 Task: Compose an email with the signature Isabel Kelly with the subject Request for an invoice and the message Can you arrange a call with the IT team for resolving the technical issue? from softage.5@softage.net to softage.9@softage.net, select first 2 words, change the font color from current to green and background color to yellow Send the email. Finally, move the email from Sent Items to the label Gifts
Action: Mouse moved to (58, 46)
Screenshot: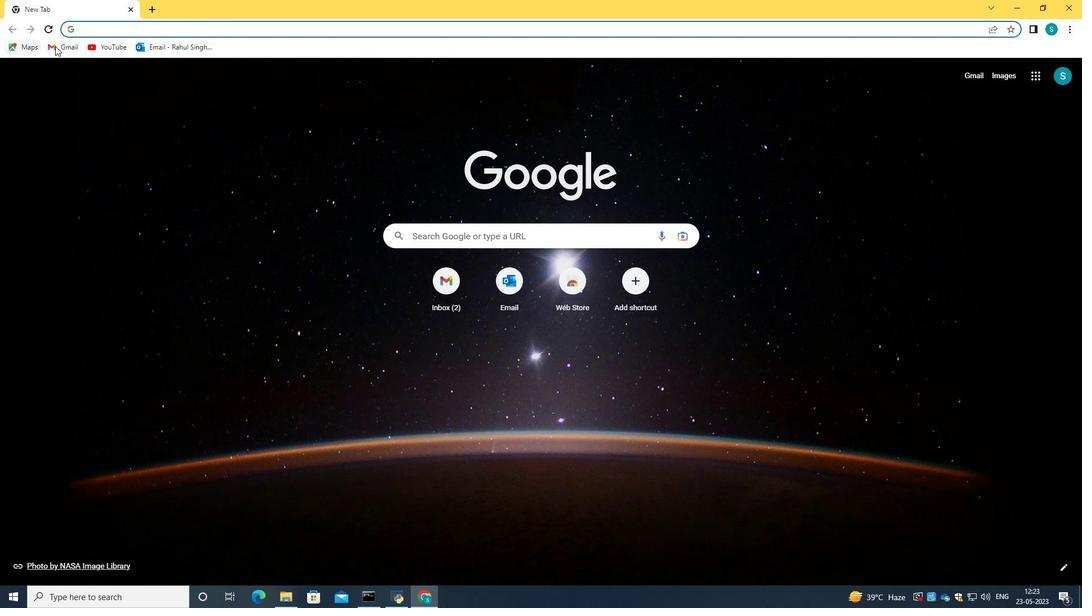 
Action: Mouse pressed left at (58, 46)
Screenshot: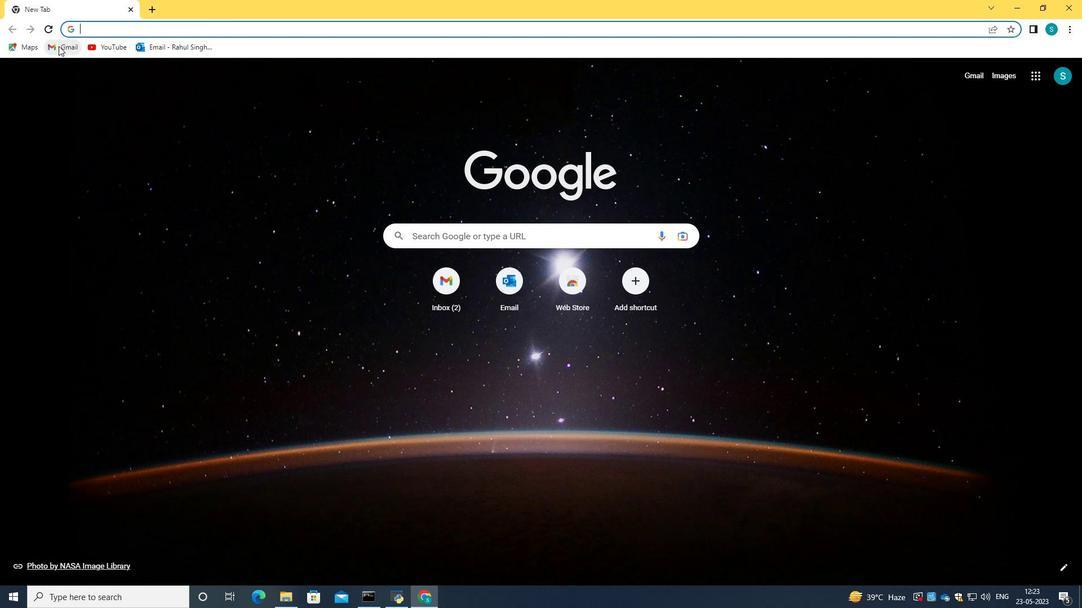 
Action: Mouse moved to (560, 187)
Screenshot: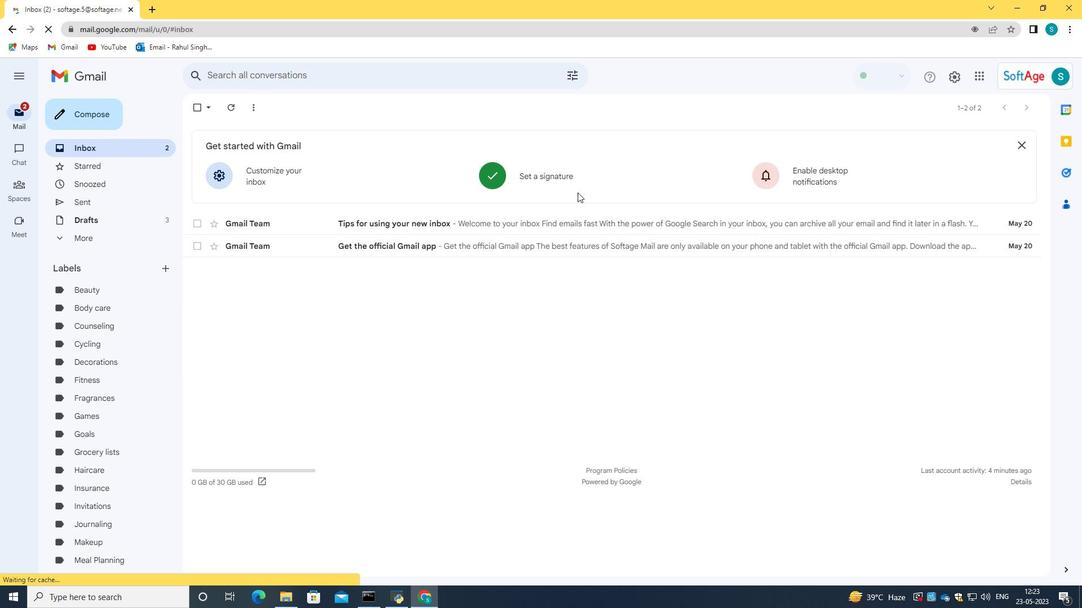 
Action: Mouse pressed left at (560, 187)
Screenshot: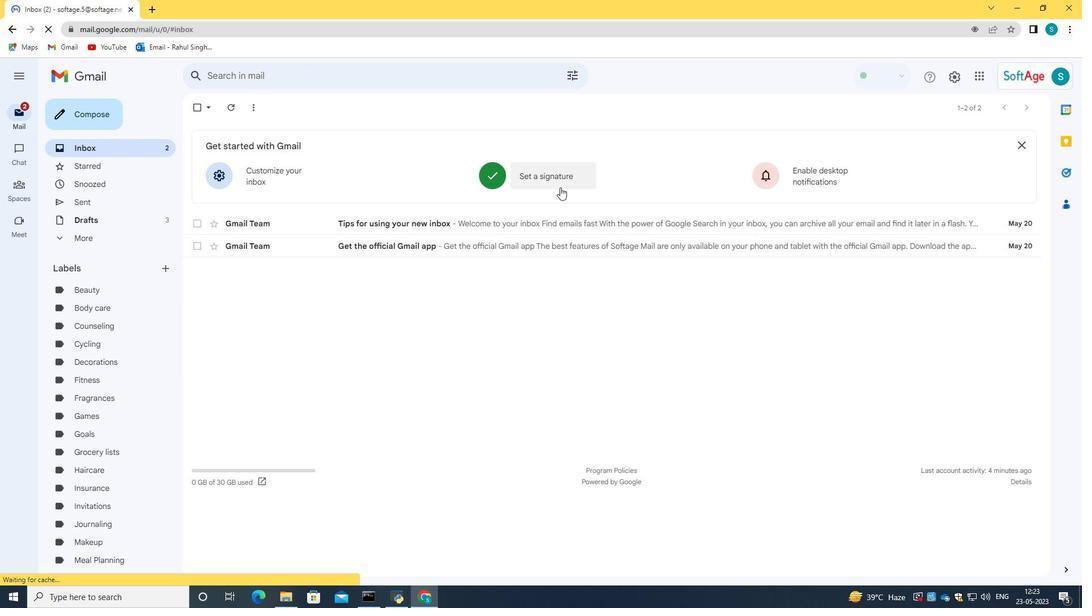 
Action: Mouse moved to (542, 310)
Screenshot: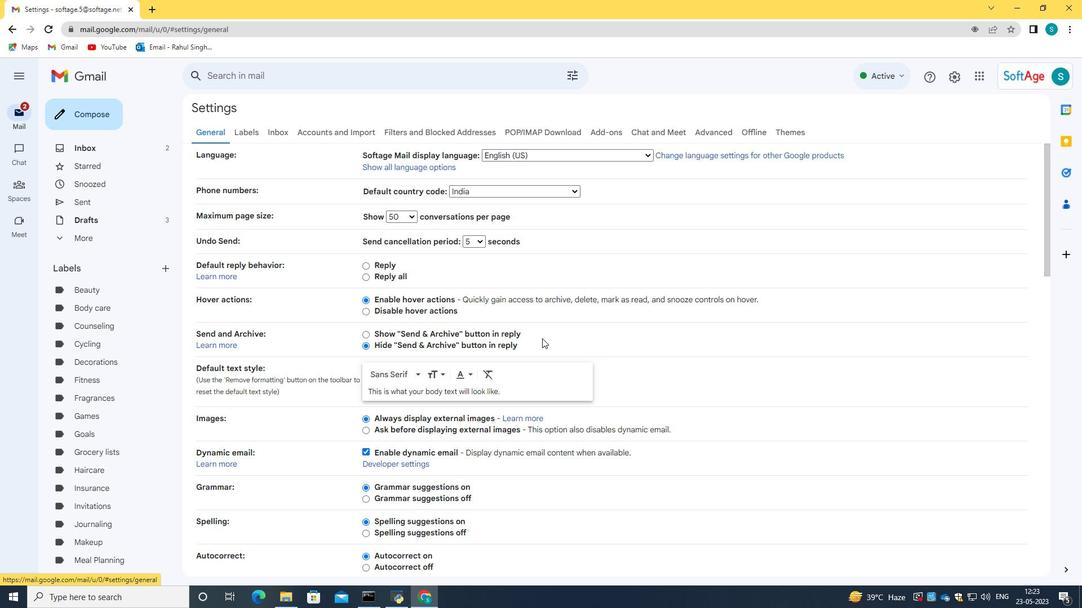 
Action: Mouse scrolled (542, 309) with delta (0, 0)
Screenshot: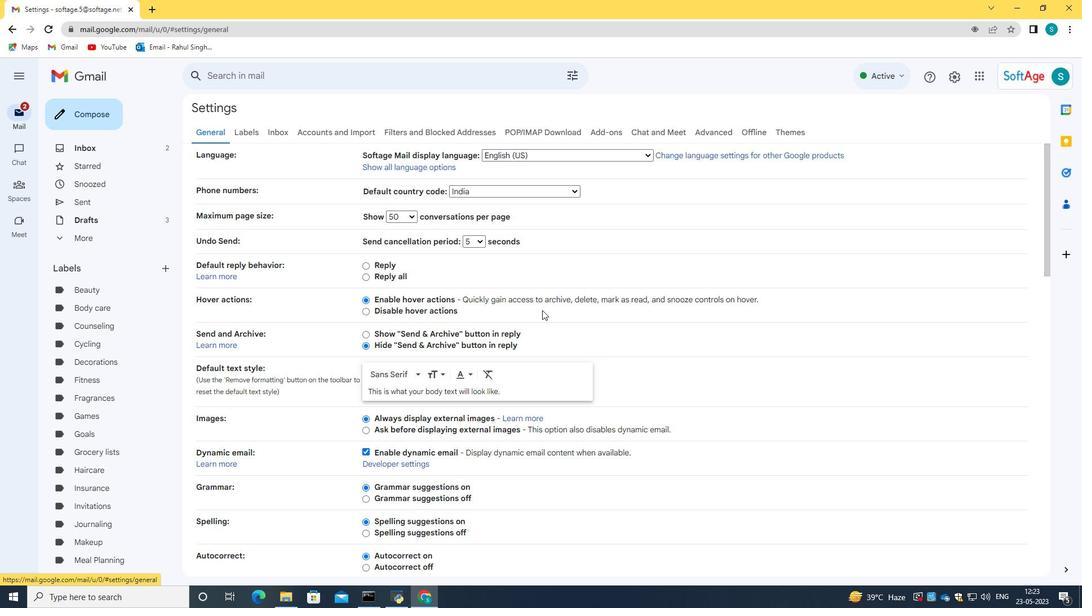 
Action: Mouse scrolled (542, 309) with delta (0, 0)
Screenshot: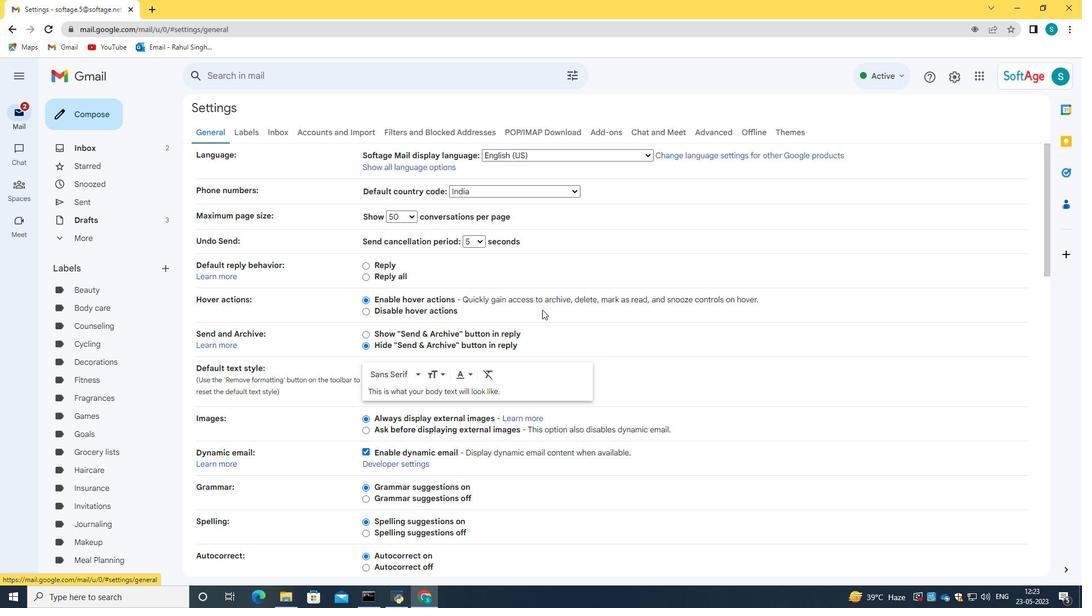
Action: Mouse scrolled (542, 309) with delta (0, 0)
Screenshot: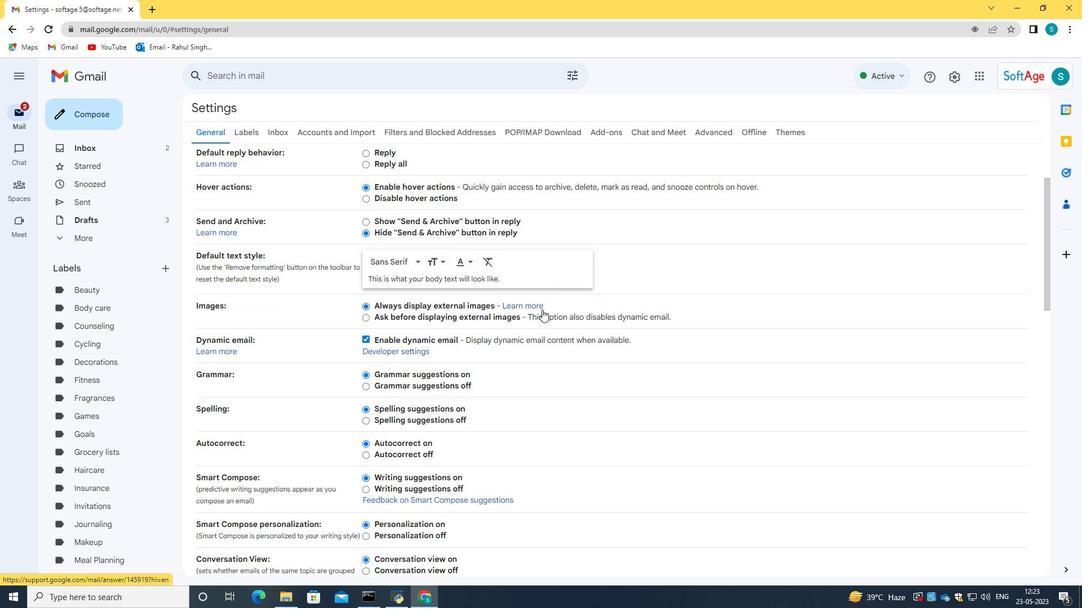 
Action: Mouse scrolled (542, 309) with delta (0, 0)
Screenshot: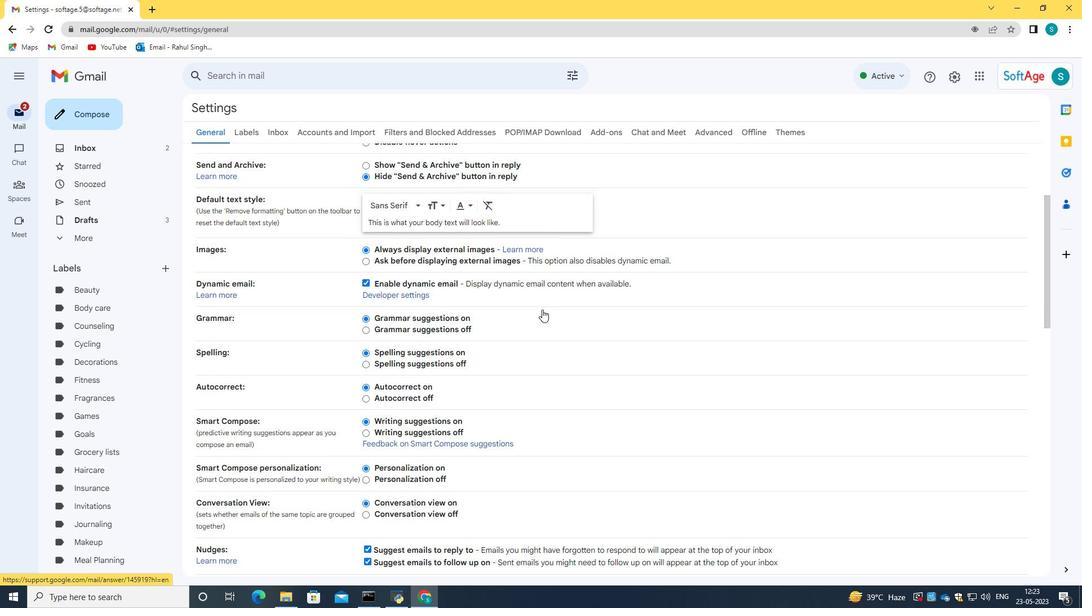 
Action: Mouse moved to (542, 309)
Screenshot: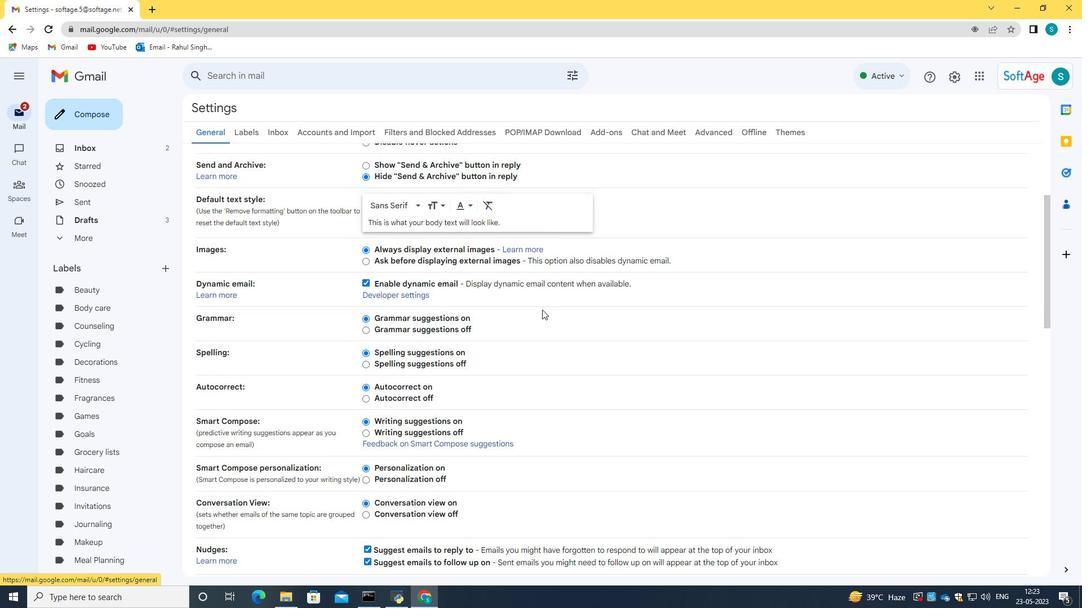 
Action: Mouse scrolled (542, 308) with delta (0, 0)
Screenshot: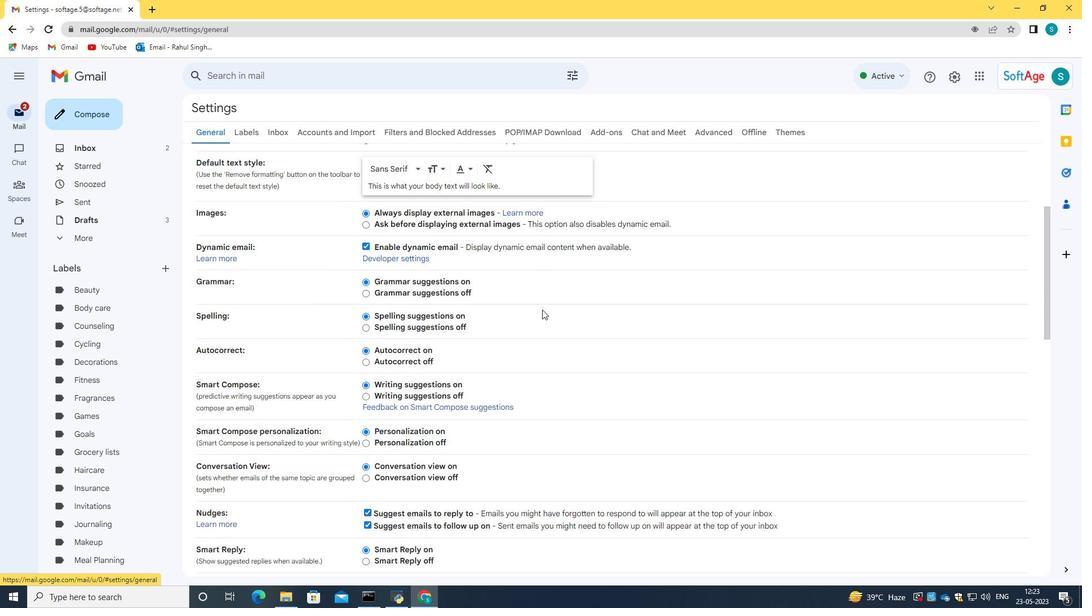 
Action: Mouse scrolled (542, 308) with delta (0, 0)
Screenshot: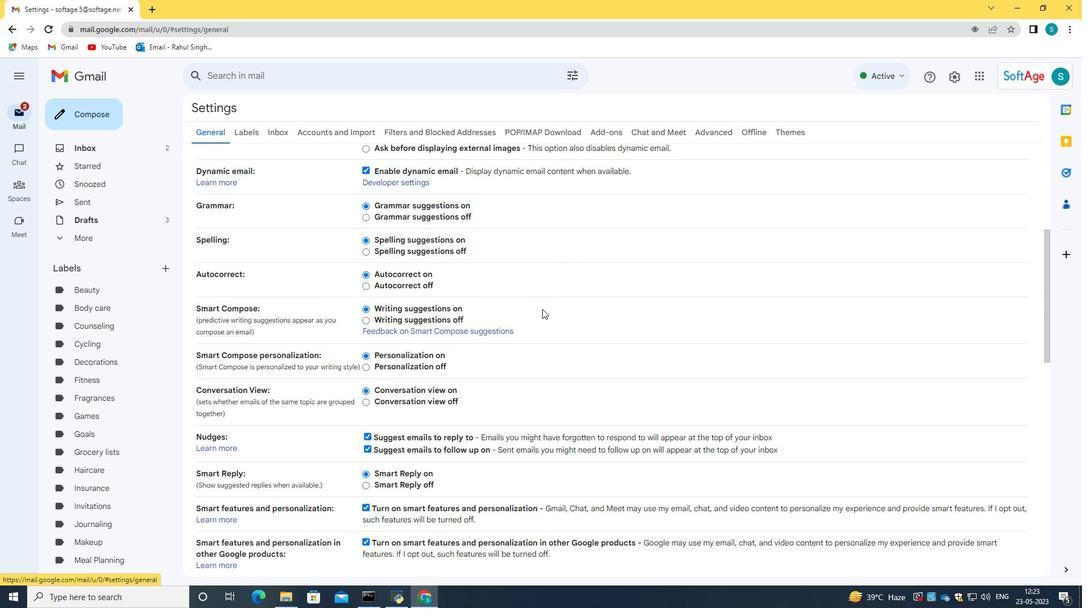 
Action: Mouse scrolled (542, 308) with delta (0, 0)
Screenshot: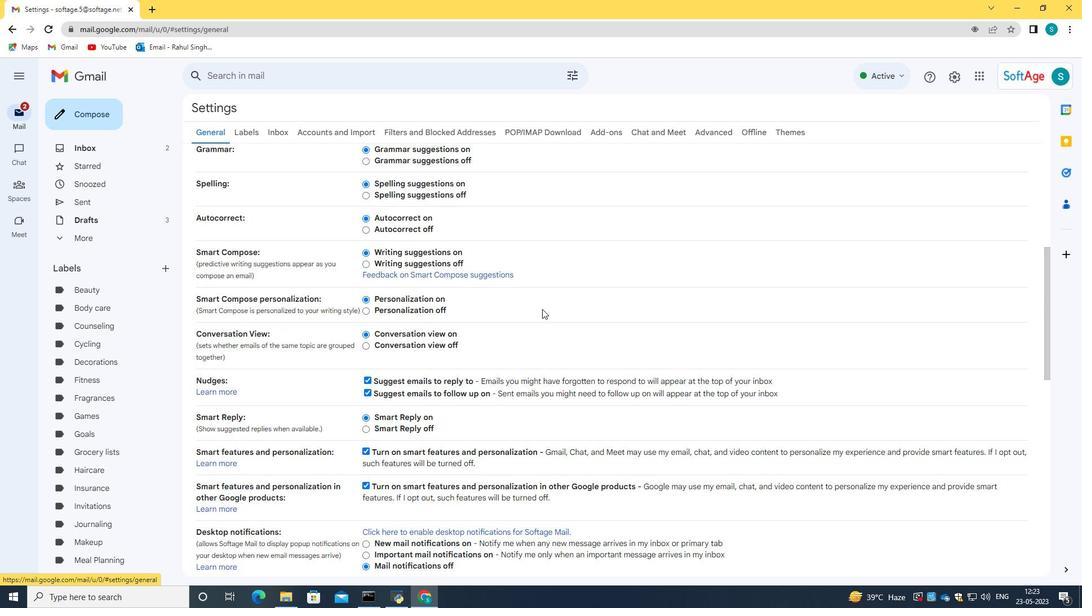 
Action: Mouse scrolled (542, 308) with delta (0, 0)
Screenshot: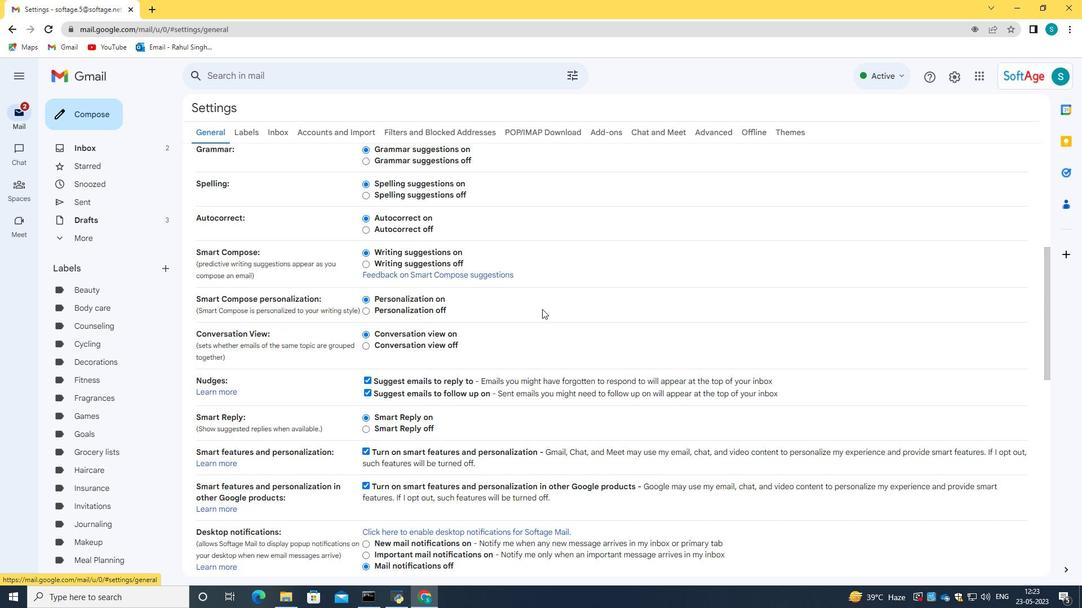 
Action: Mouse scrolled (542, 308) with delta (0, 0)
Screenshot: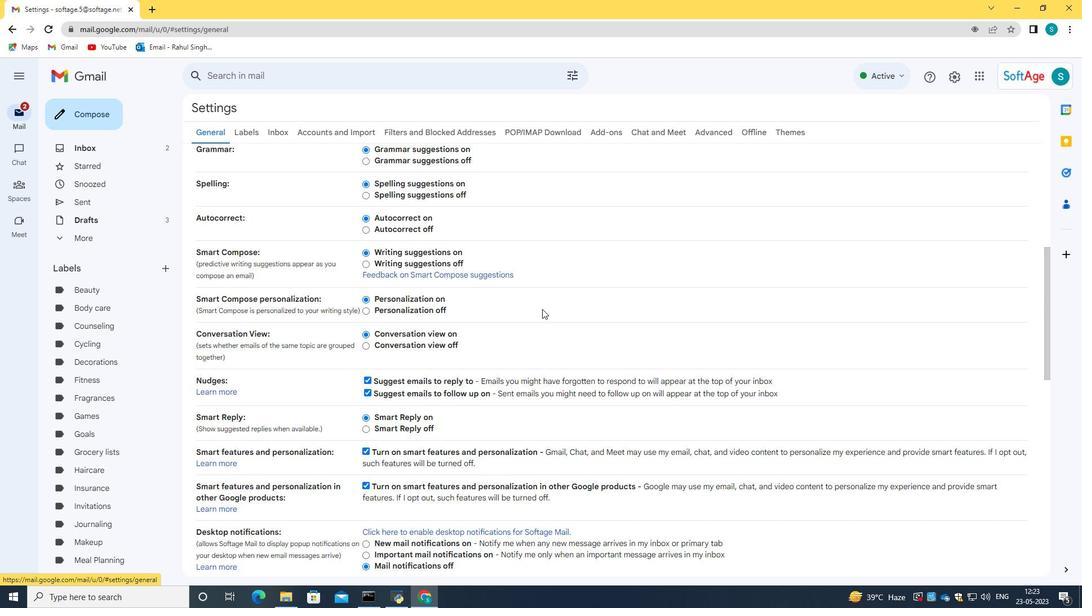 
Action: Mouse scrolled (542, 308) with delta (0, 0)
Screenshot: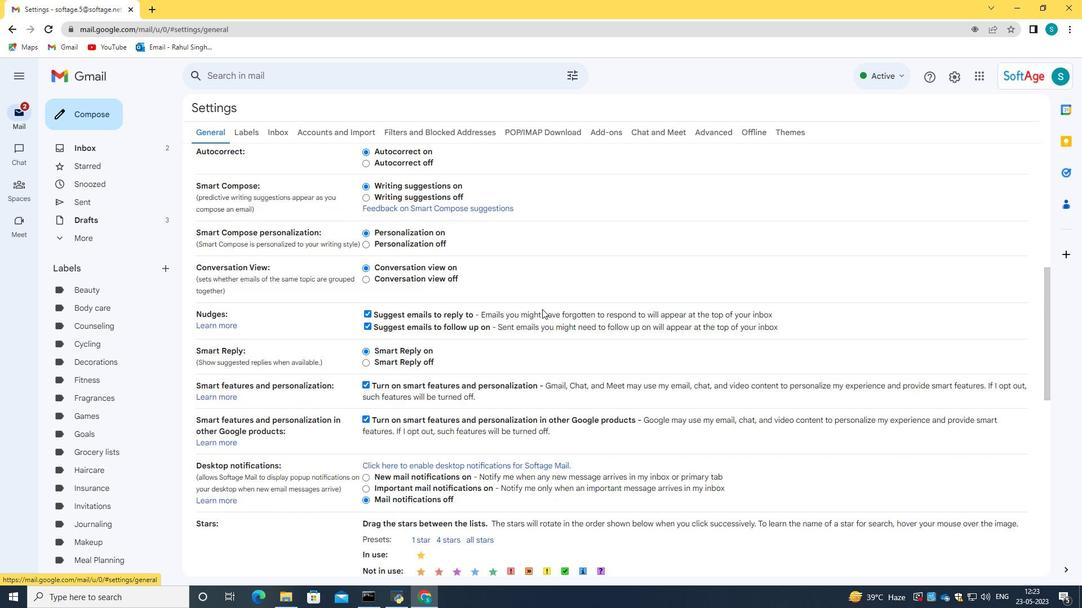 
Action: Mouse scrolled (542, 308) with delta (0, 0)
Screenshot: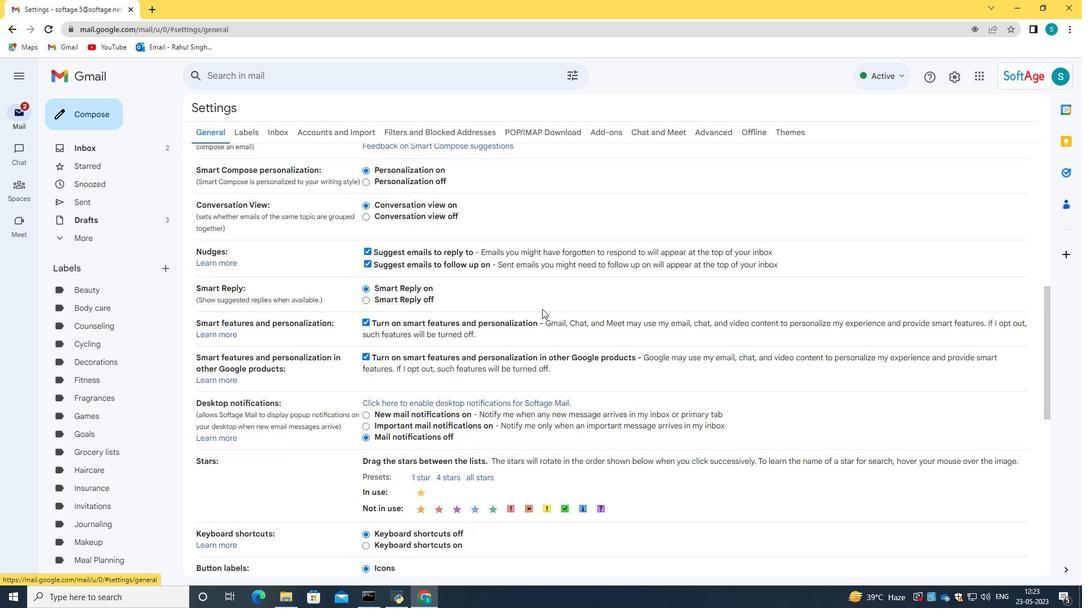 
Action: Mouse scrolled (542, 308) with delta (0, 0)
Screenshot: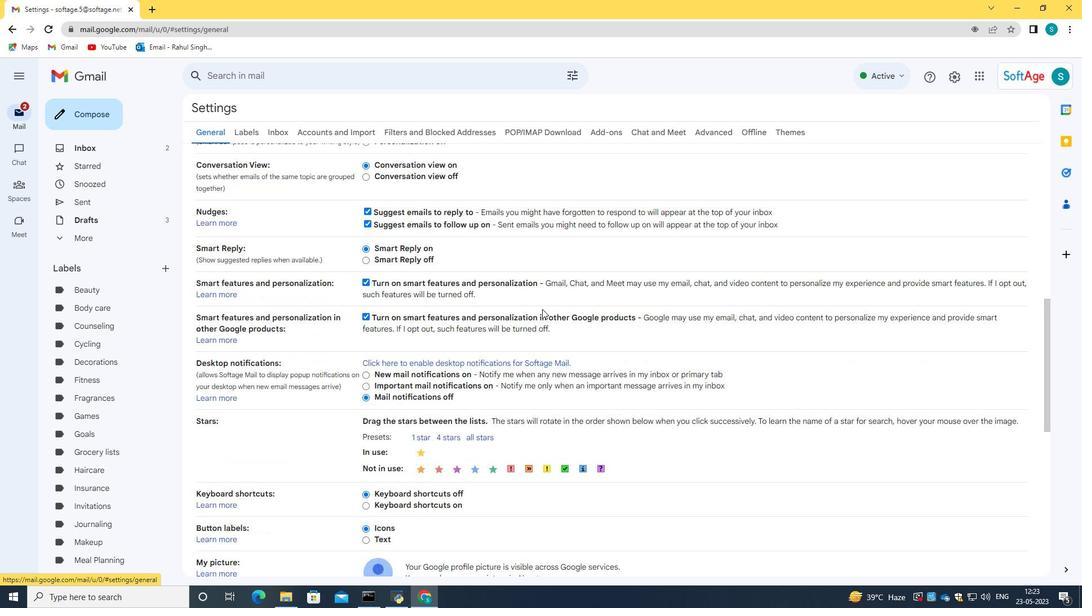 
Action: Mouse scrolled (542, 308) with delta (0, 0)
Screenshot: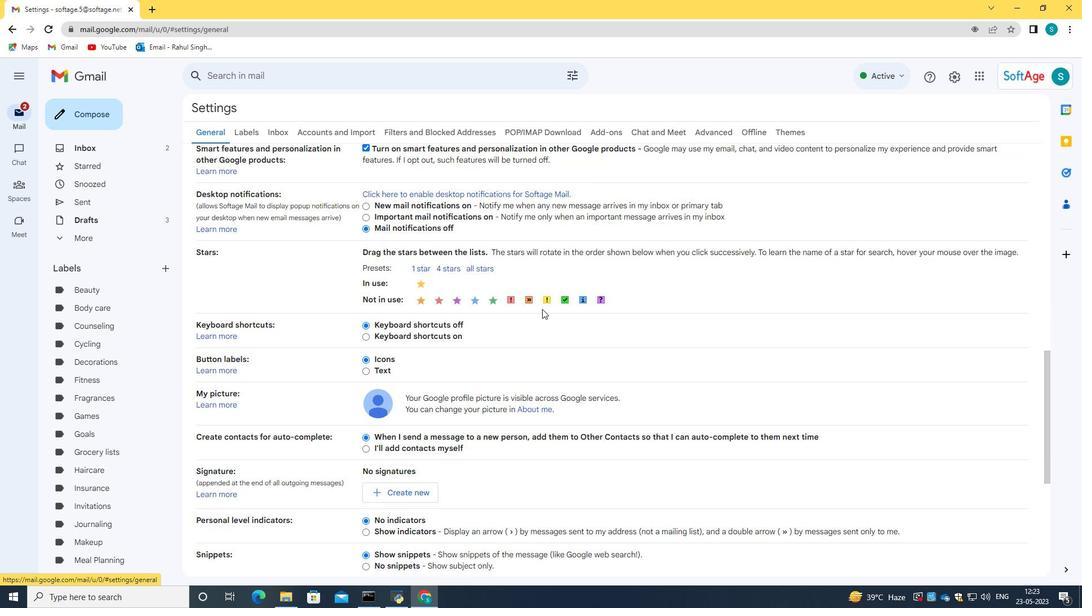 
Action: Mouse scrolled (542, 308) with delta (0, 0)
Screenshot: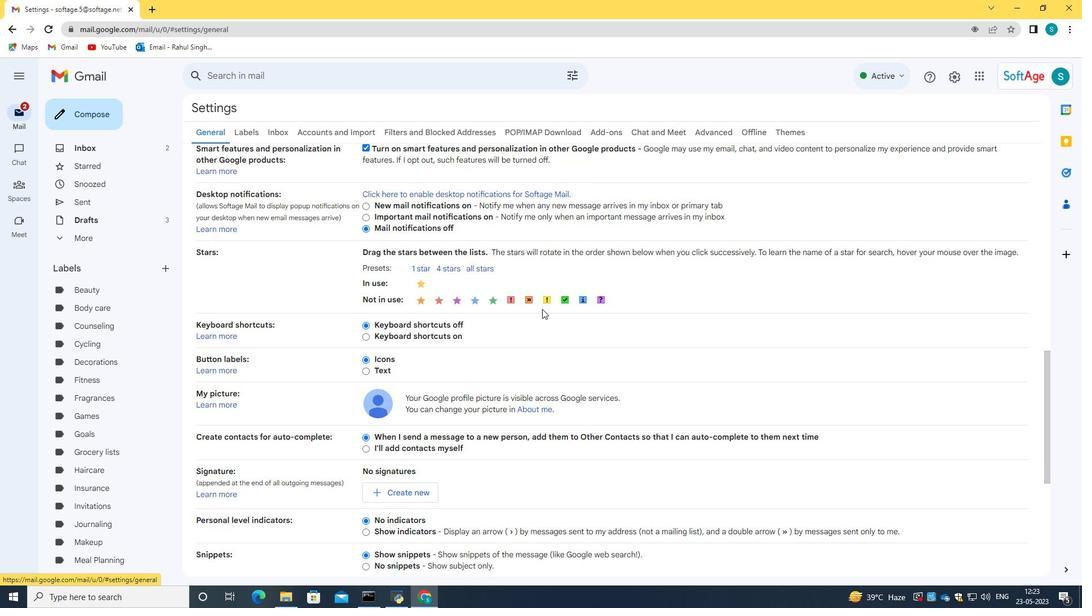 
Action: Mouse moved to (411, 372)
Screenshot: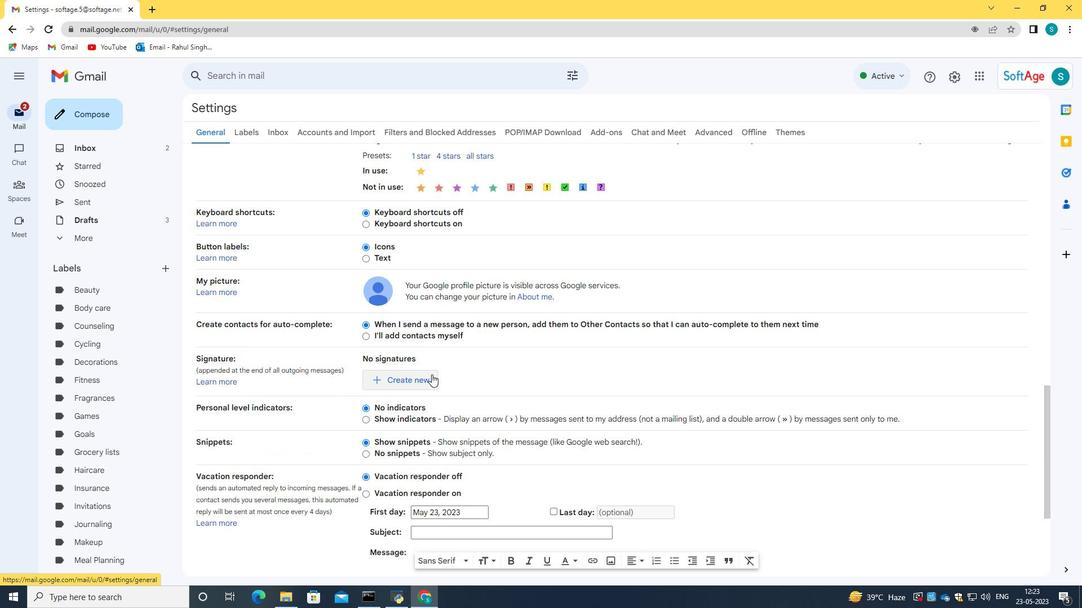 
Action: Mouse pressed left at (411, 372)
Screenshot: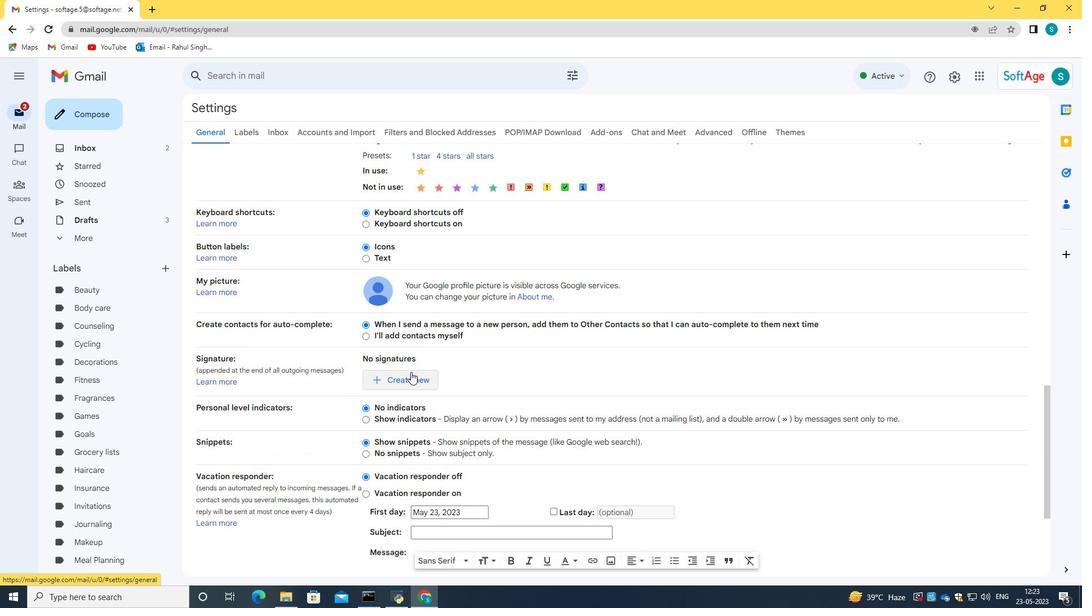 
Action: Mouse moved to (490, 319)
Screenshot: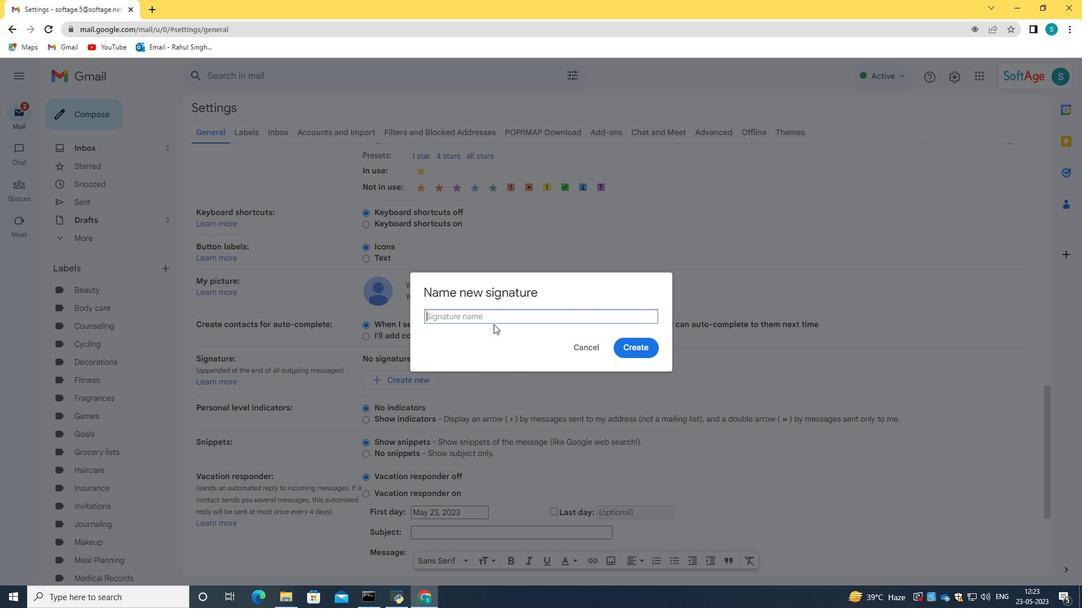 
Action: Key pressed <Key.caps_lock>I<Key.caps_lock>sabal<Key.space><Key.caps_lock>K<Key.caps_lock><Key.backspace><Key.backspace><Key.backspace><Key.backspace>el<Key.space><Key.caps_lock>K<Key.caps_lock>elly
Screenshot: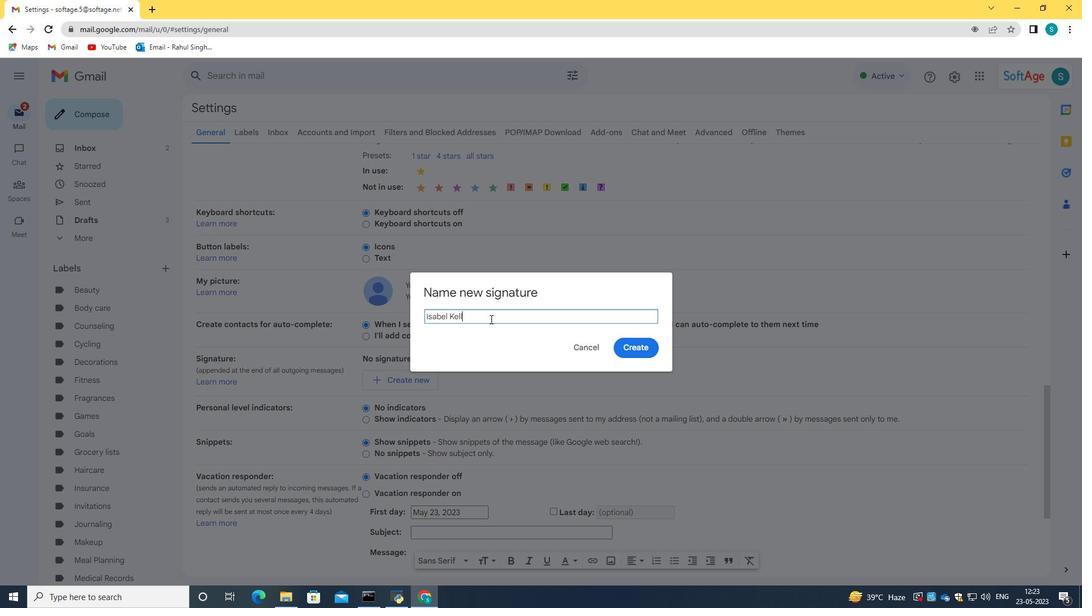 
Action: Mouse moved to (632, 343)
Screenshot: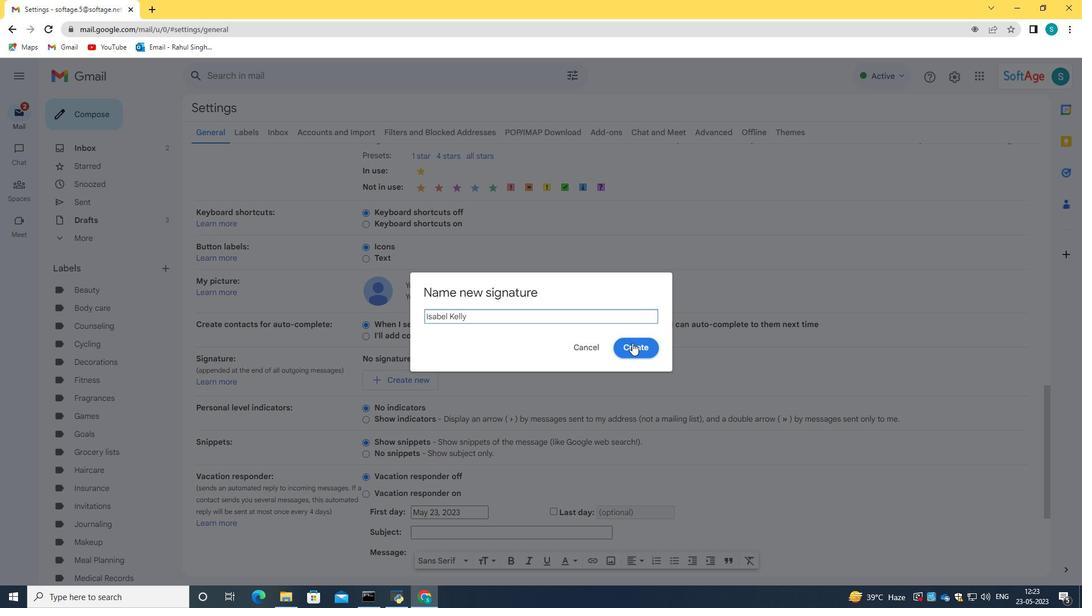 
Action: Mouse pressed left at (632, 343)
Screenshot: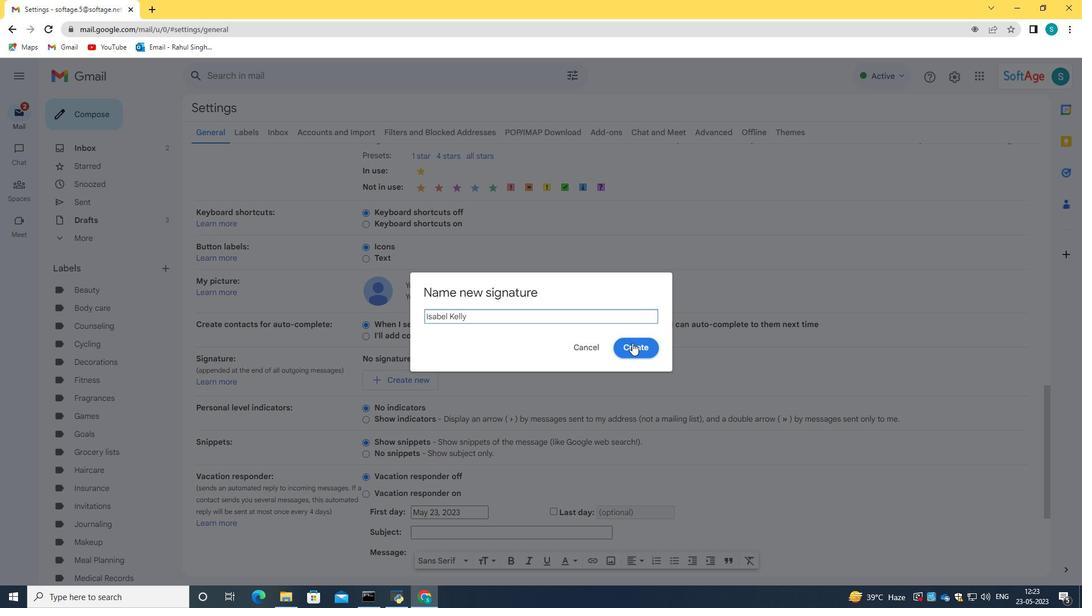 
Action: Mouse moved to (562, 257)
Screenshot: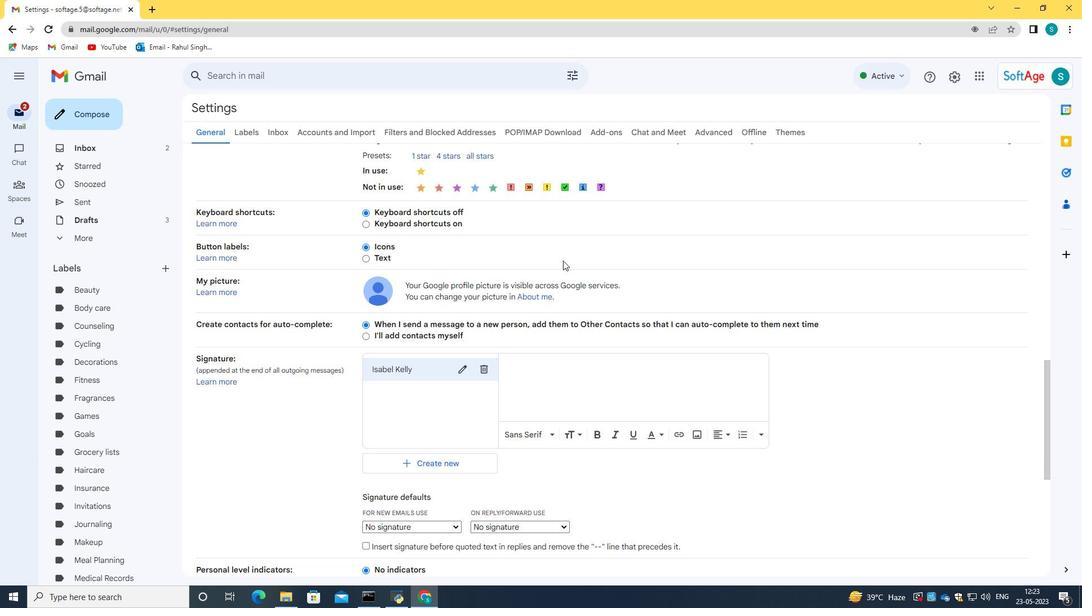 
Action: Mouse scrolled (562, 256) with delta (0, 0)
Screenshot: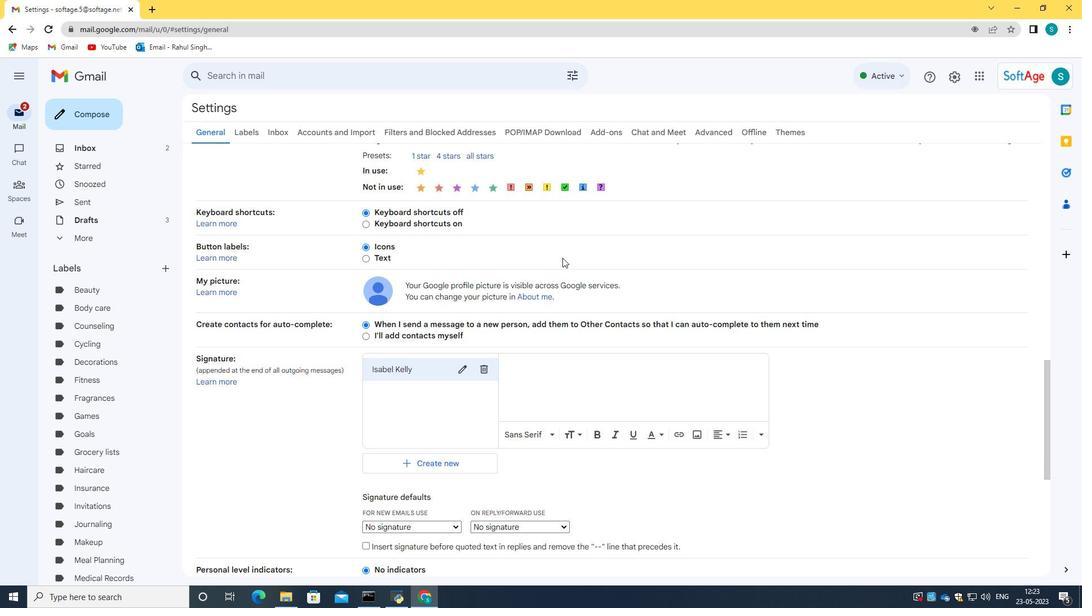 
Action: Mouse scrolled (562, 256) with delta (0, 0)
Screenshot: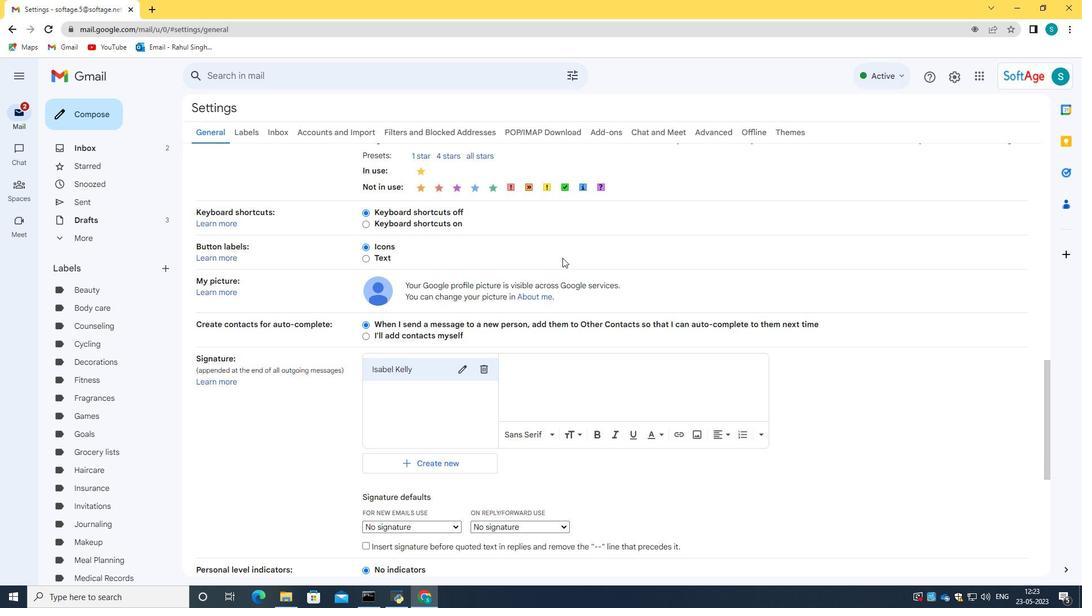 
Action: Mouse scrolled (562, 256) with delta (0, 0)
Screenshot: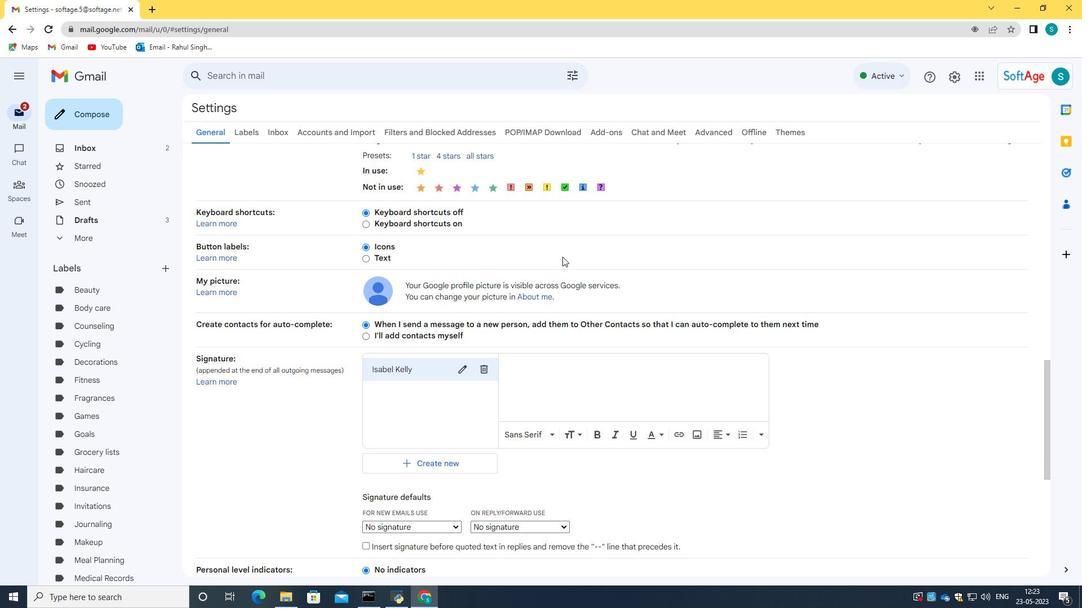 
Action: Mouse moved to (538, 230)
Screenshot: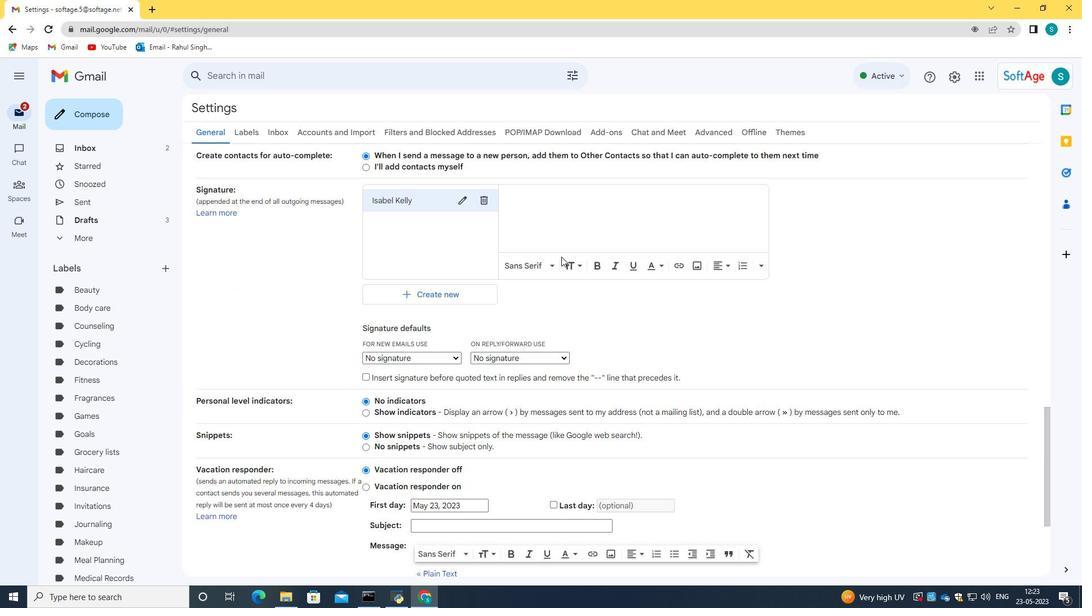 
Action: Mouse pressed left at (538, 230)
Screenshot: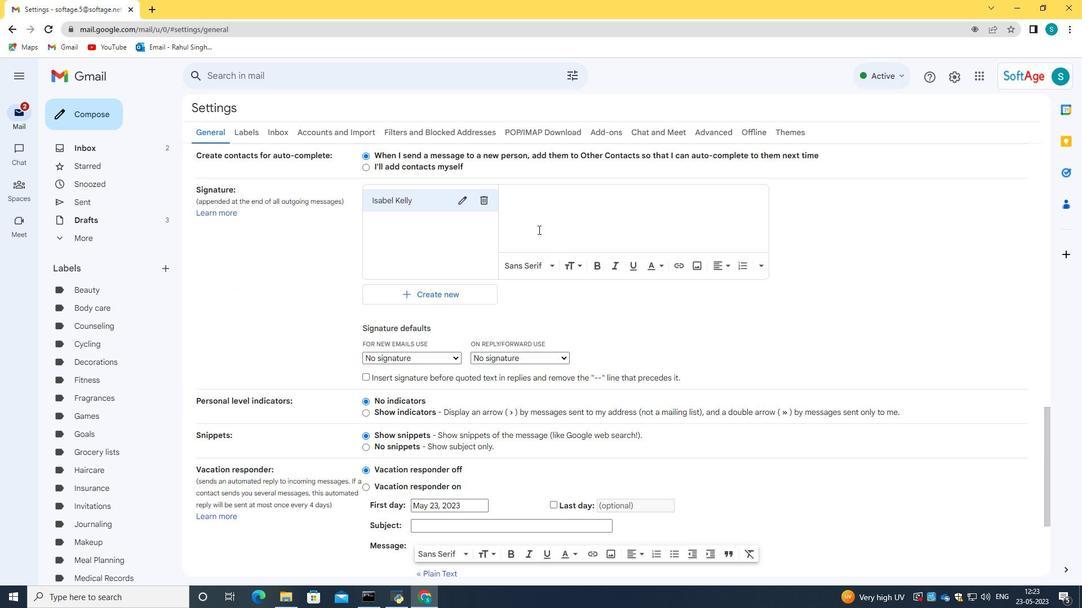
Action: Key pressed <Key.caps_lock>I<Key.caps_lock>sabel<Key.space><Key.caps_lock>K<Key.caps_lock>elly
Screenshot: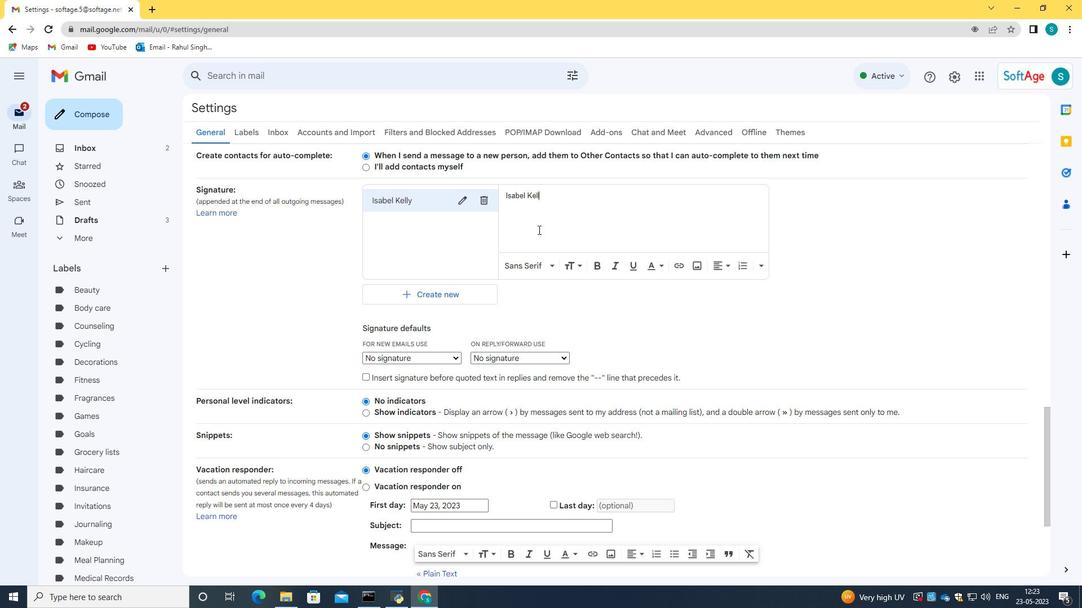
Action: Mouse moved to (610, 244)
Screenshot: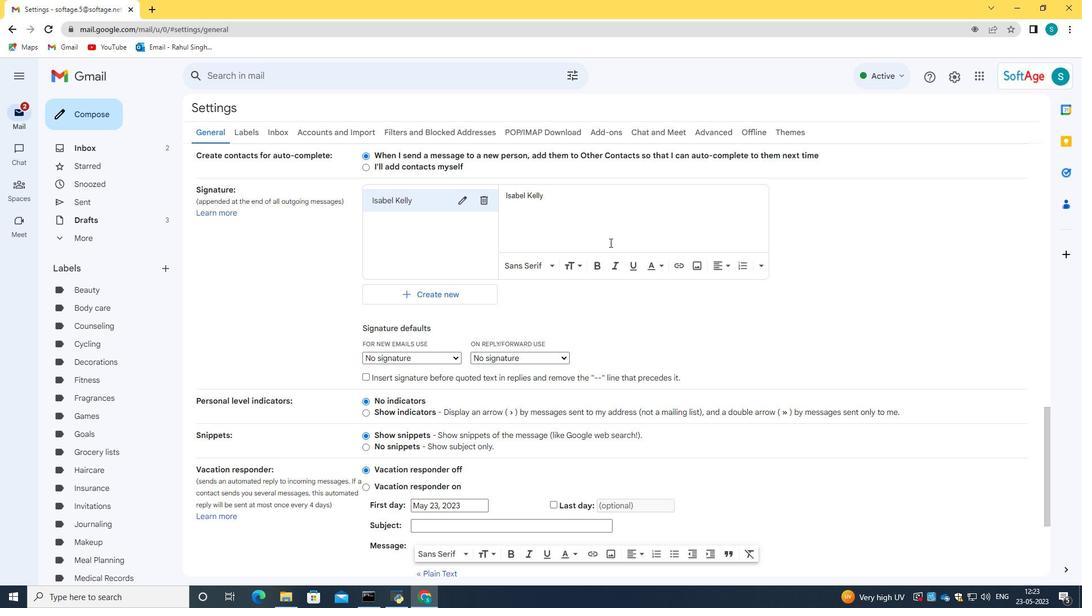 
Action: Mouse scrolled (610, 243) with delta (0, 0)
Screenshot: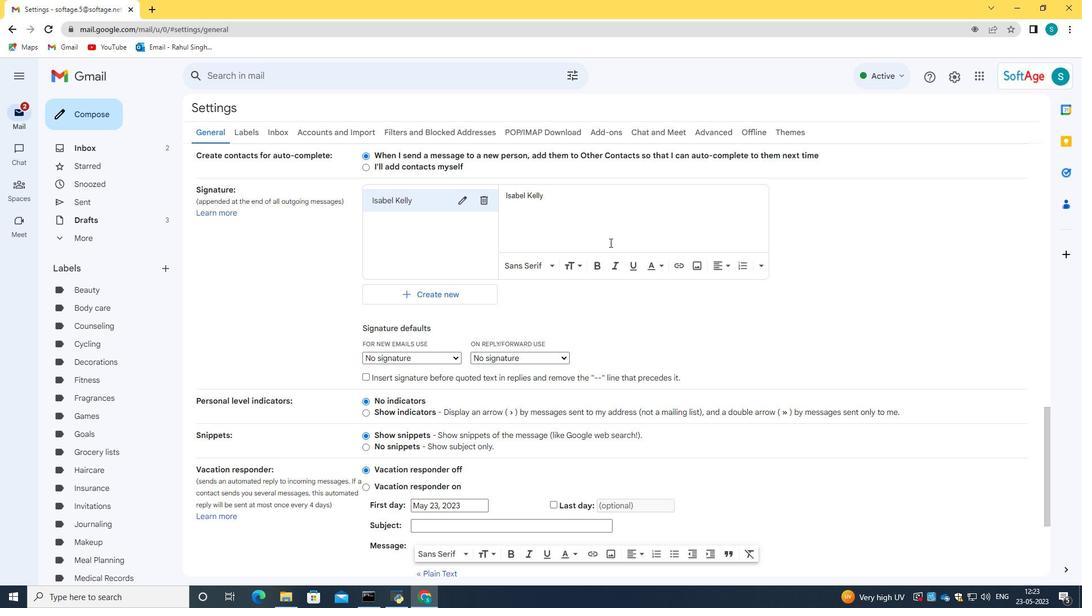 
Action: Mouse scrolled (610, 243) with delta (0, 0)
Screenshot: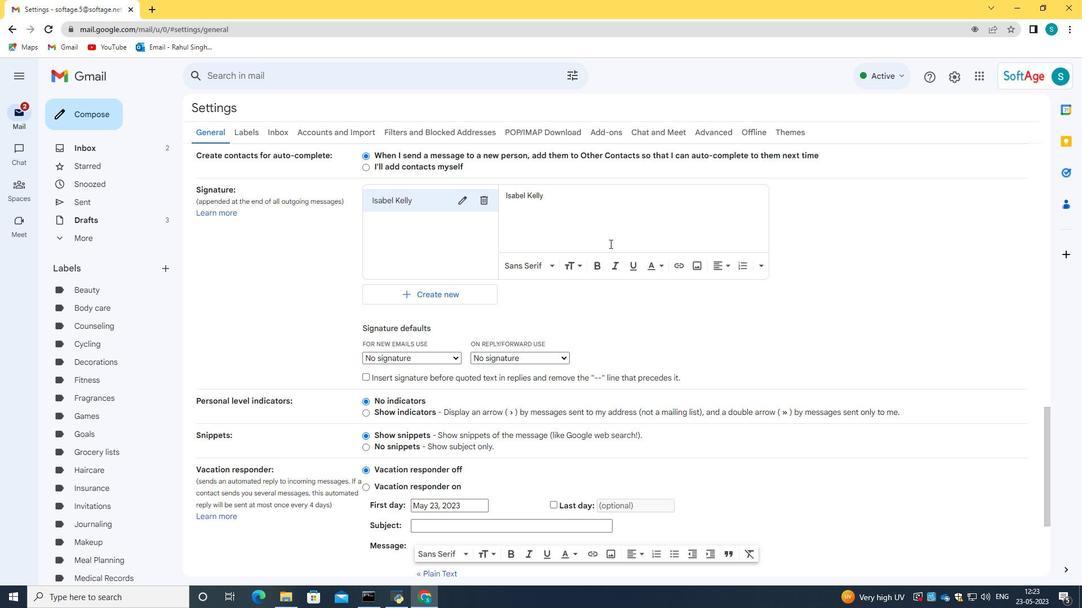 
Action: Mouse scrolled (610, 243) with delta (0, 0)
Screenshot: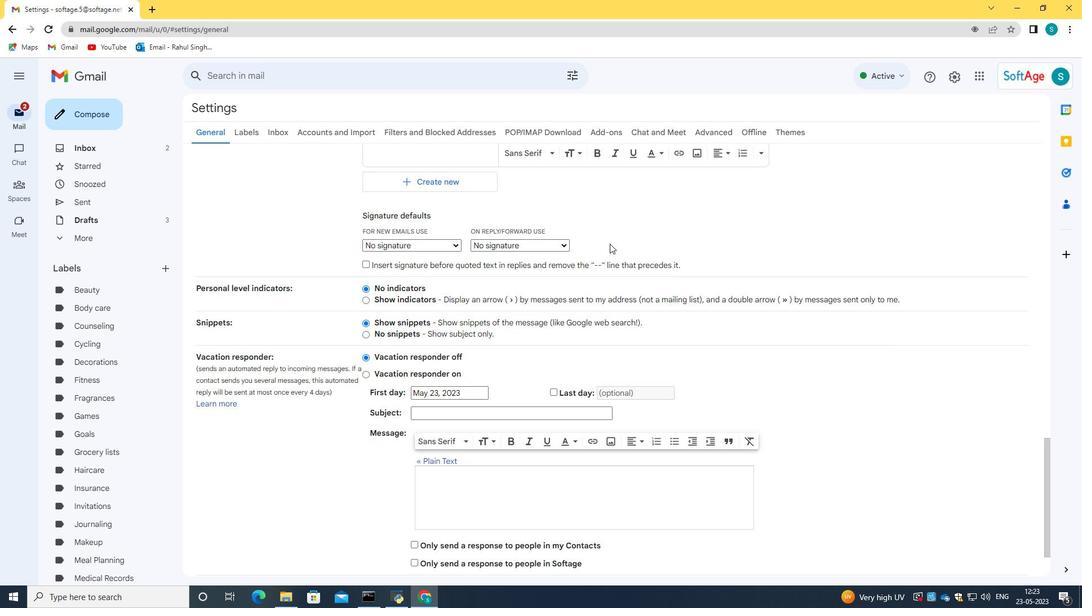 
Action: Mouse scrolled (610, 243) with delta (0, 0)
Screenshot: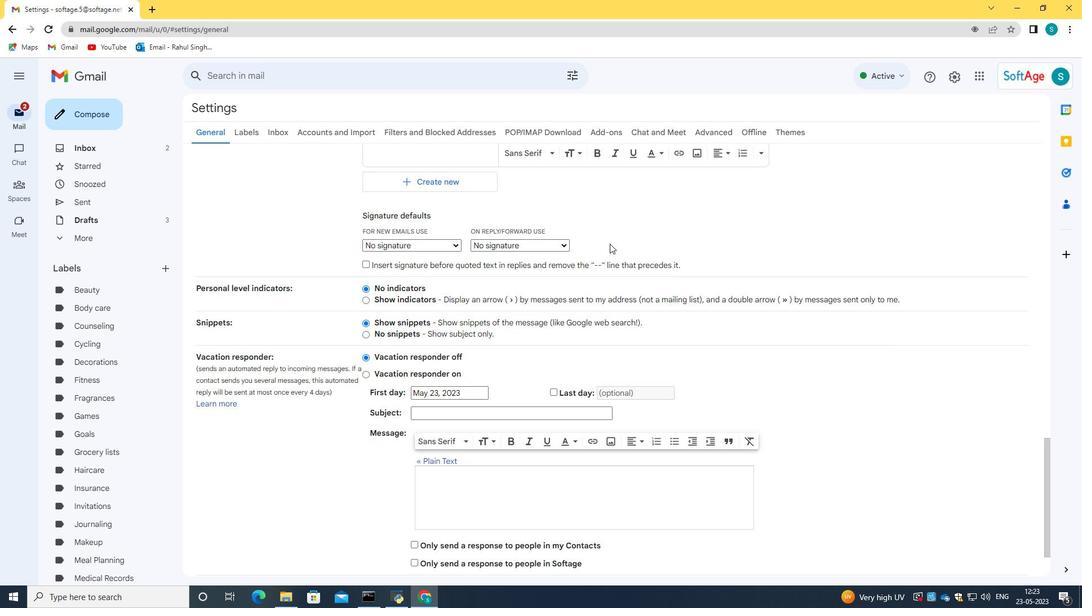 
Action: Mouse moved to (573, 514)
Screenshot: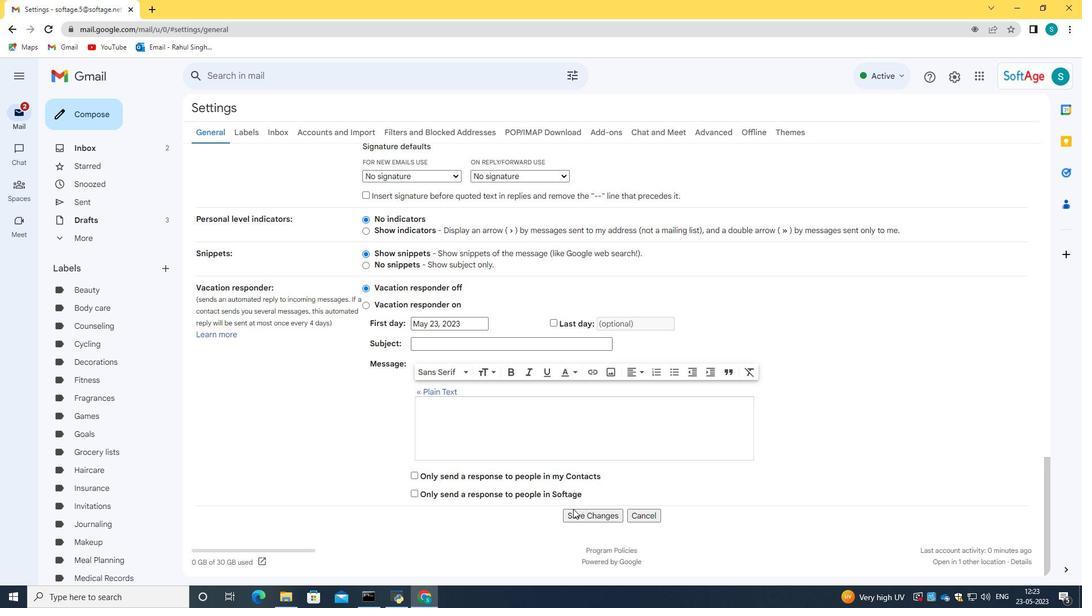 
Action: Mouse pressed left at (573, 514)
Screenshot: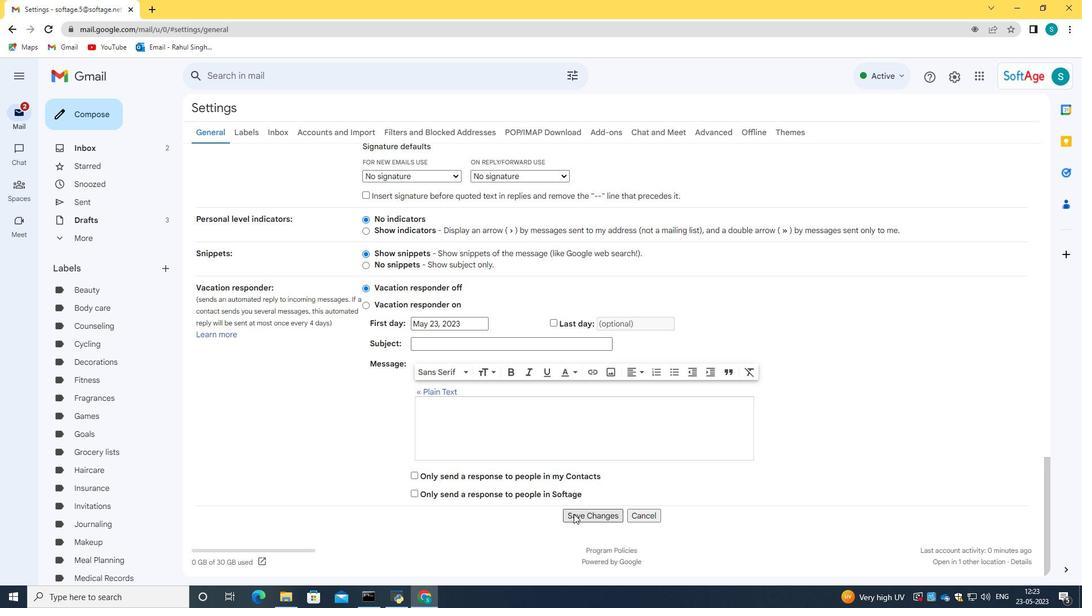 
Action: Mouse moved to (82, 117)
Screenshot: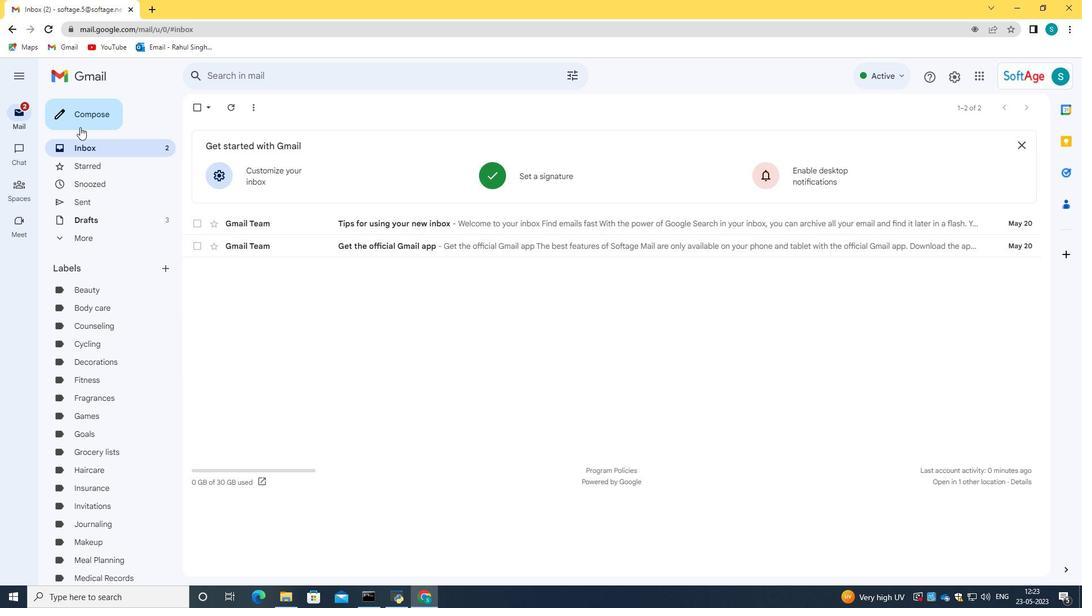 
Action: Mouse pressed left at (82, 117)
Screenshot: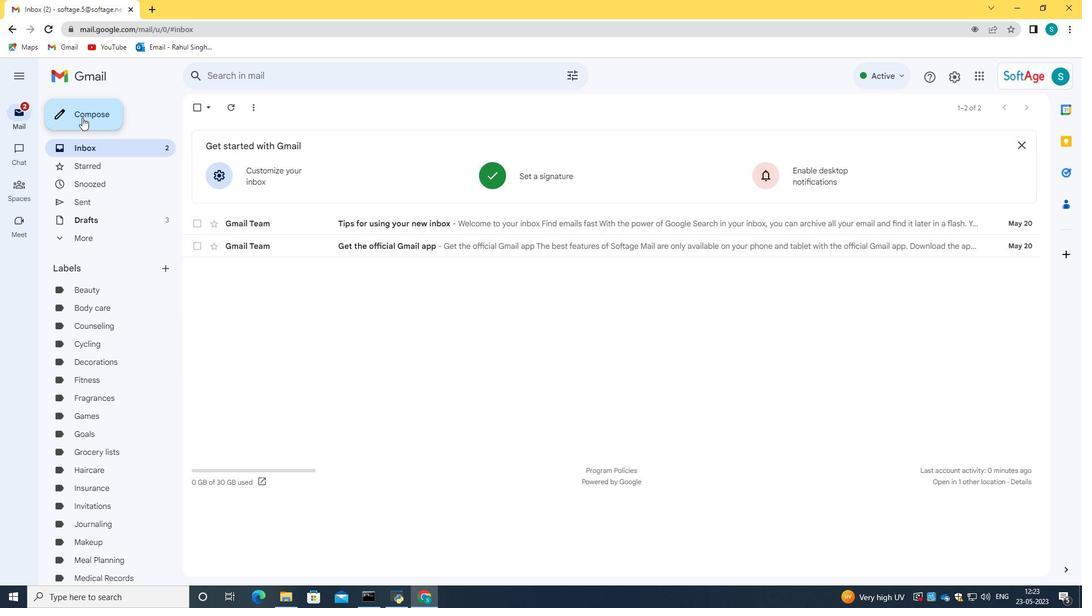 
Action: Mouse moved to (905, 565)
Screenshot: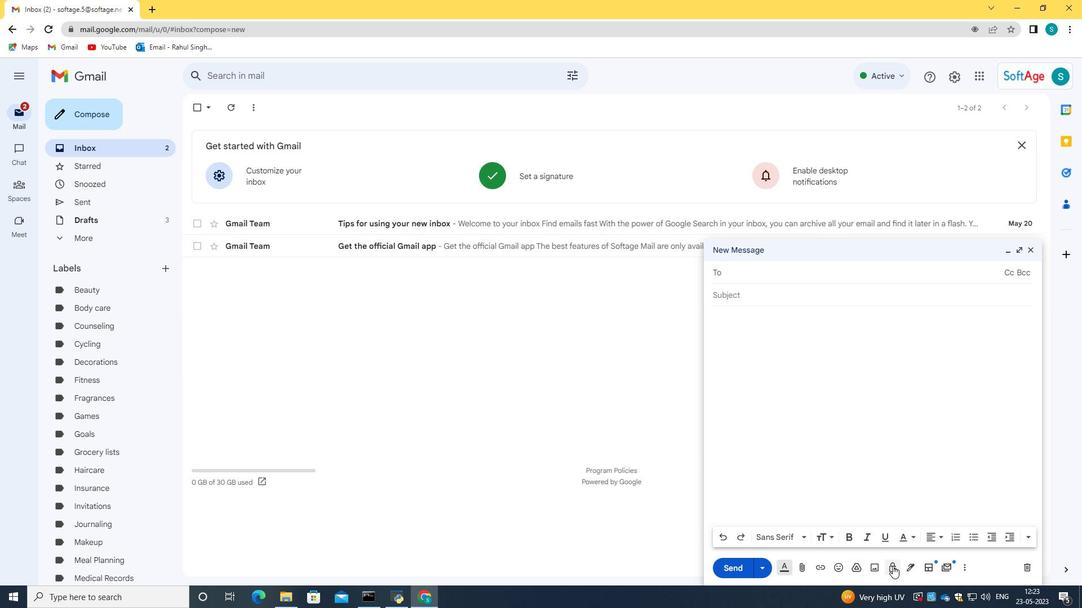 
Action: Mouse pressed left at (905, 565)
Screenshot: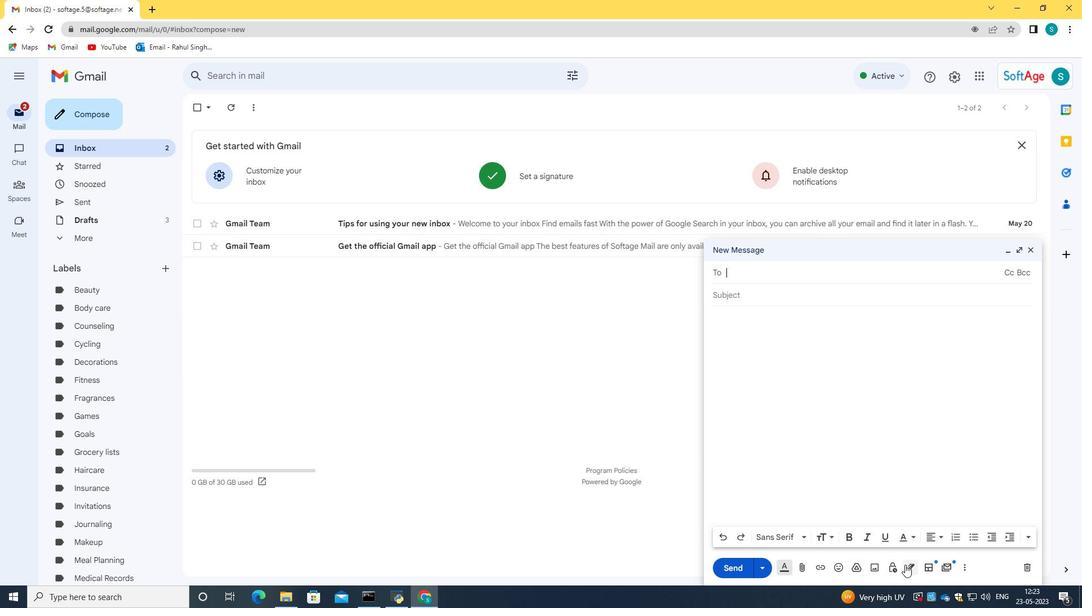 
Action: Mouse moved to (935, 548)
Screenshot: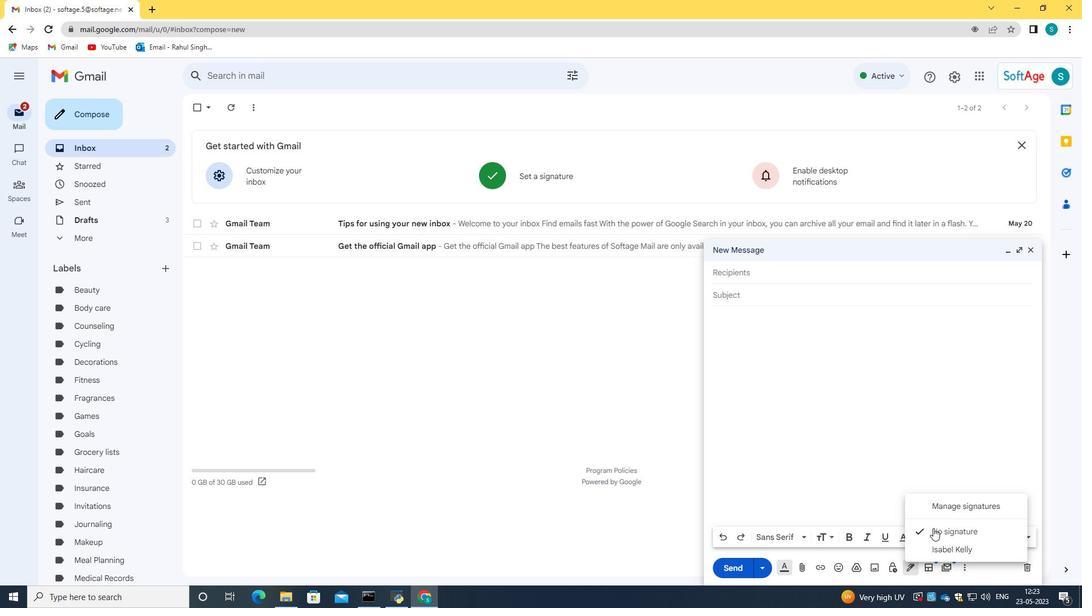 
Action: Mouse pressed left at (935, 548)
Screenshot: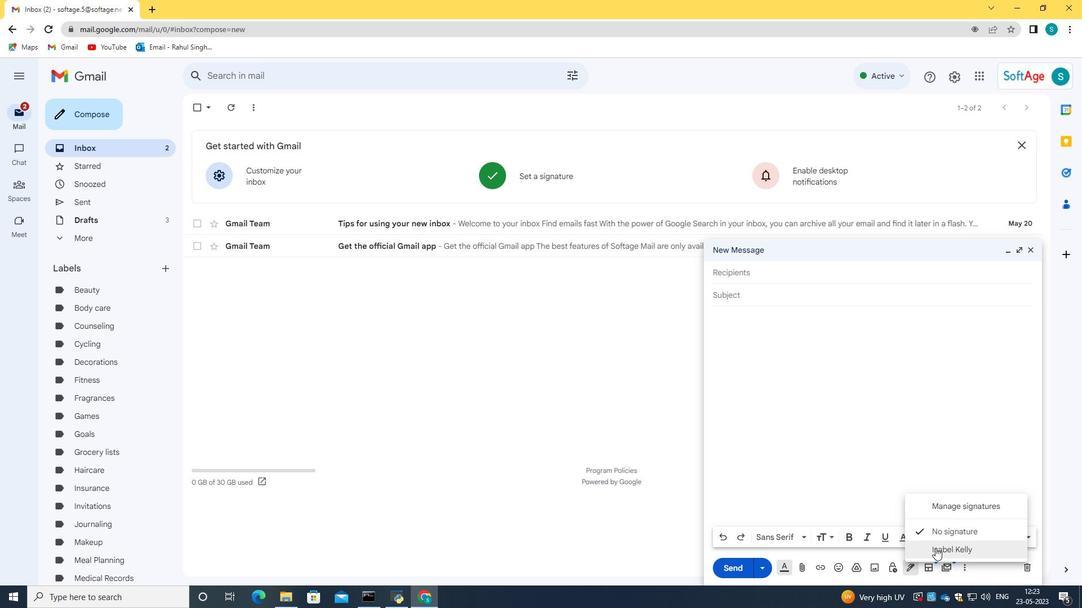 
Action: Mouse moved to (733, 300)
Screenshot: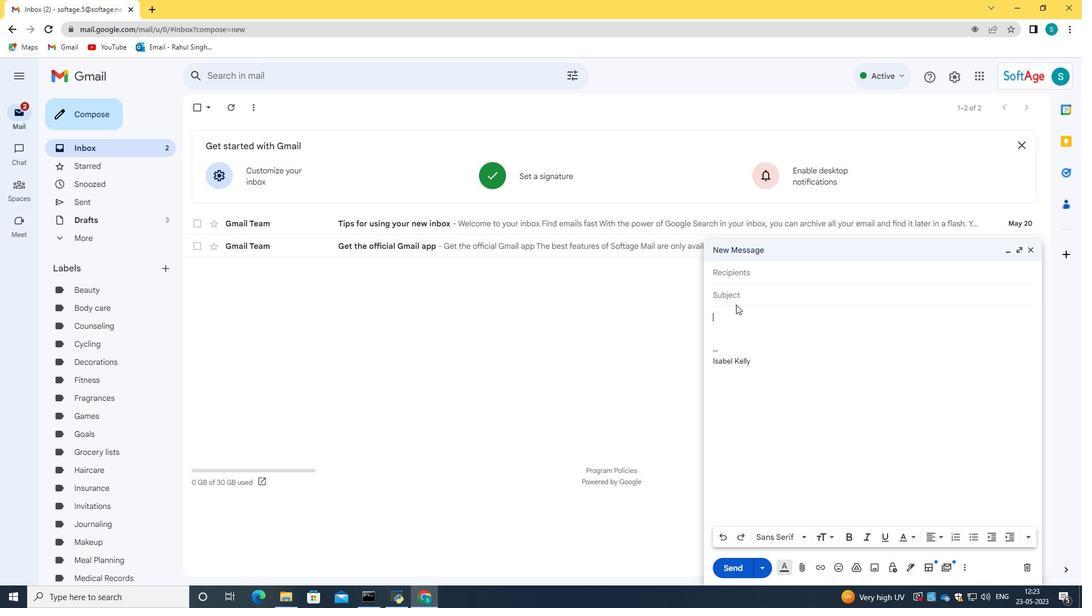 
Action: Mouse pressed left at (733, 300)
Screenshot: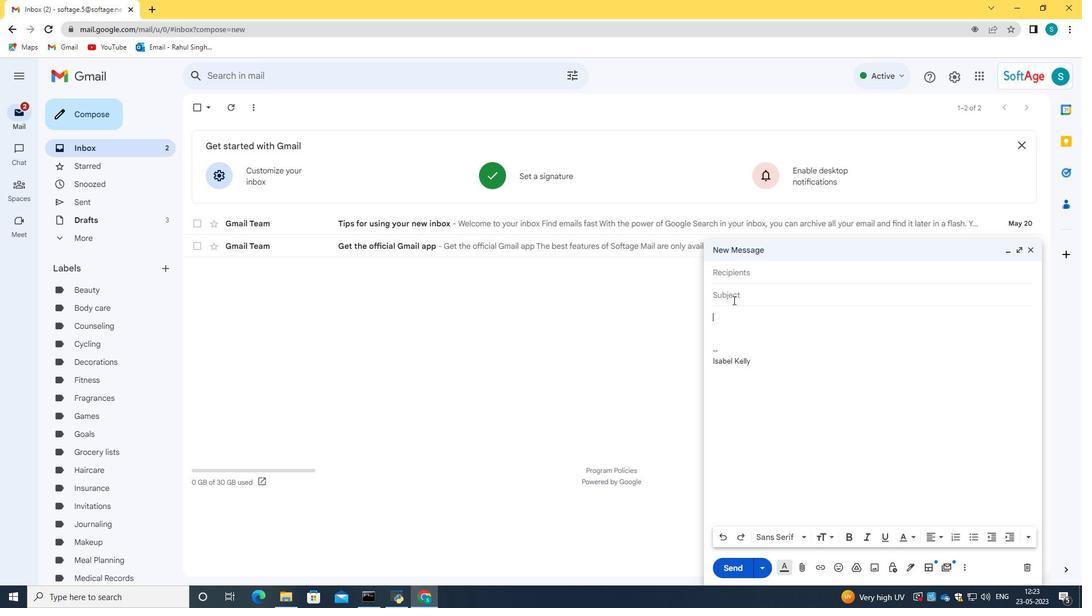 
Action: Key pressed <Key.caps_lock>R<Key.caps_lock>equest<Key.space>for<Key.space>an<Key.space><Key.caps_lock><Key.caps_lock>invoice<Key.space>and<Key.space>=<Key.backspace><Key.backspace><Key.backspace><Key.backspace><Key.backspace>
Screenshot: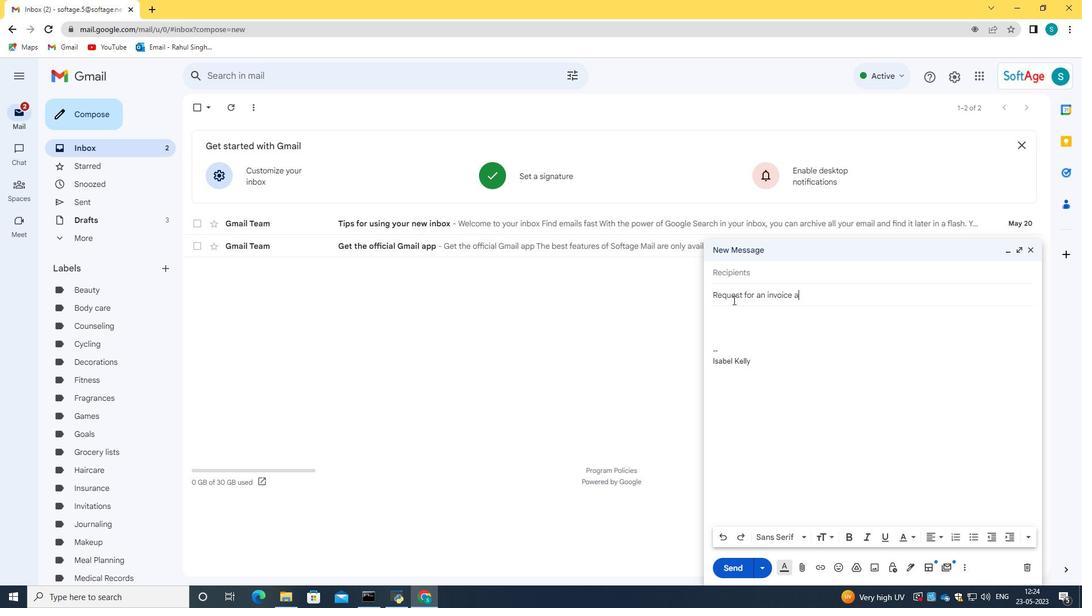 
Action: Mouse moved to (738, 314)
Screenshot: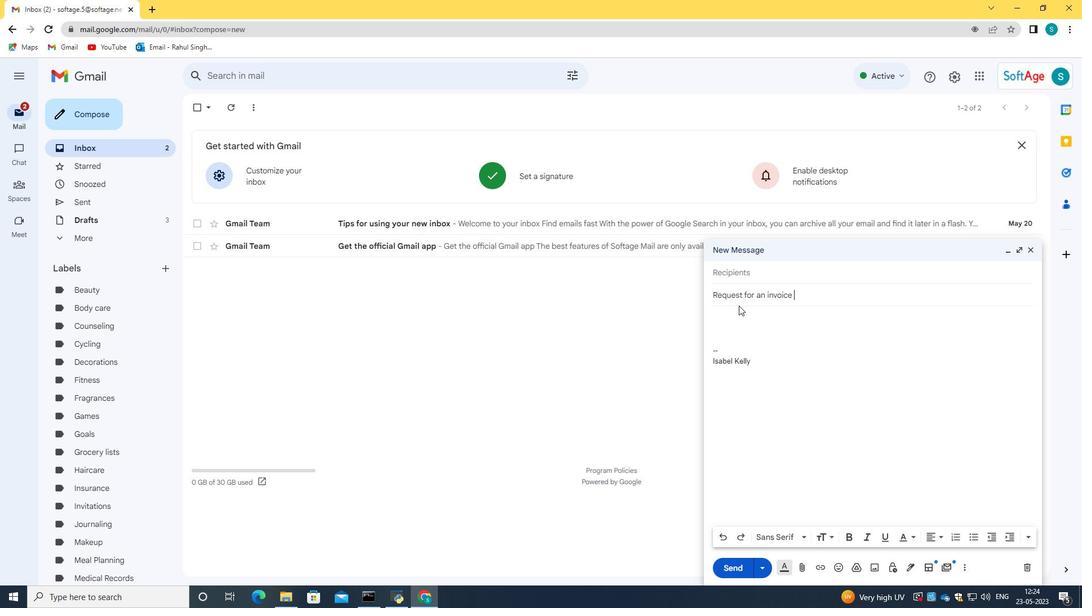 
Action: Mouse pressed left at (738, 314)
Screenshot: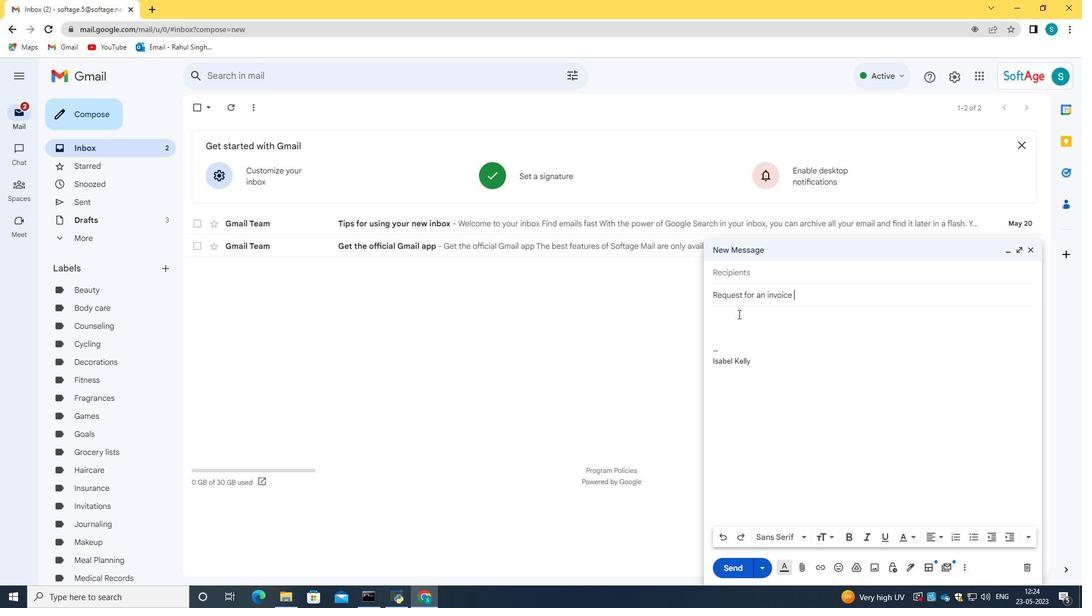 
Action: Key pressed <Key.caps_lock>C<Key.caps_lock>an<Key.space>you<Key.space>arrange<Key.space>a<Key.space>call<Key.space>with<Key.space>the<Key.space><Key.caps_lock>I<Key.caps_lock>t<Key.backspace><Key.caps_lock><Key.caps_lock><Key.caps_lock>T<Key.space><Key.caps_lock>team<Key.space>for<Key.space>resolving<Key.space>the<Key.space>technical<Key.space>issue<Key.shift_r>?
Screenshot: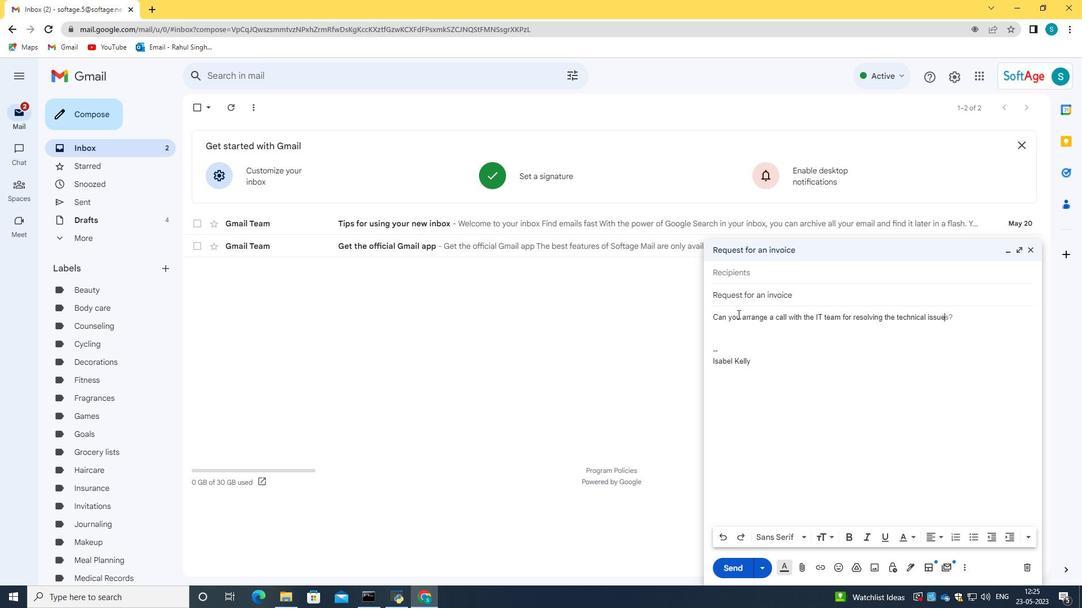 
Action: Mouse moved to (750, 272)
Screenshot: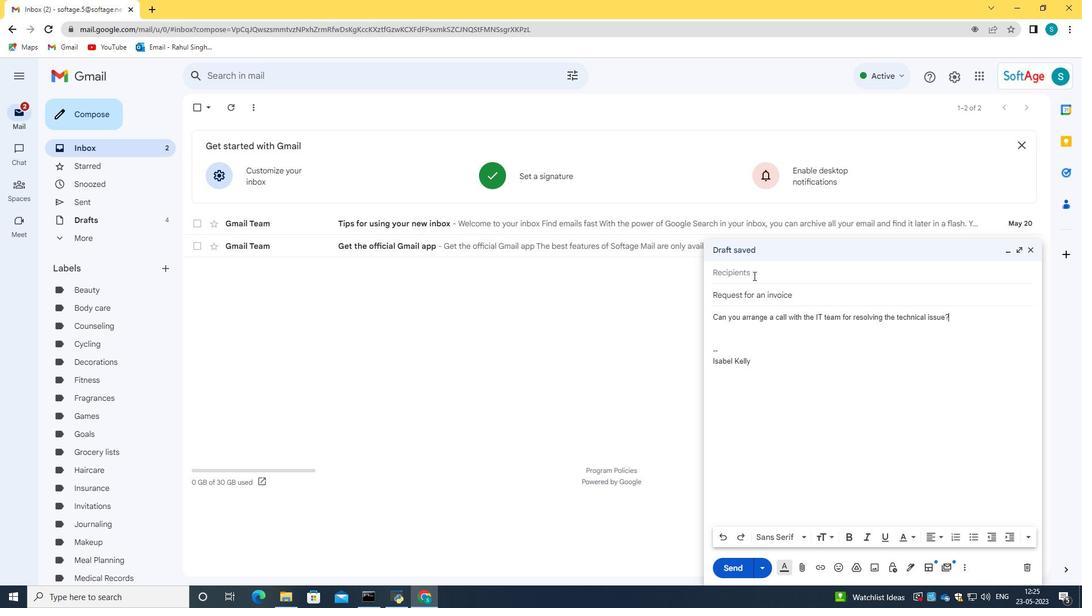 
Action: Mouse pressed left at (750, 272)
Screenshot: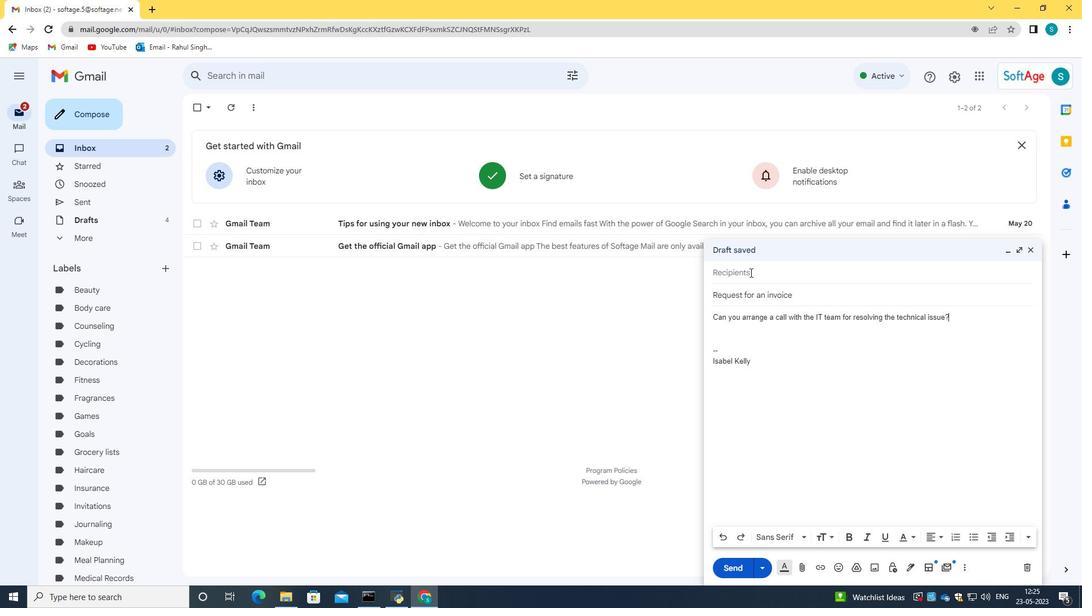 
Action: Key pressed softage.9<Key.shift>@softage.net
Screenshot: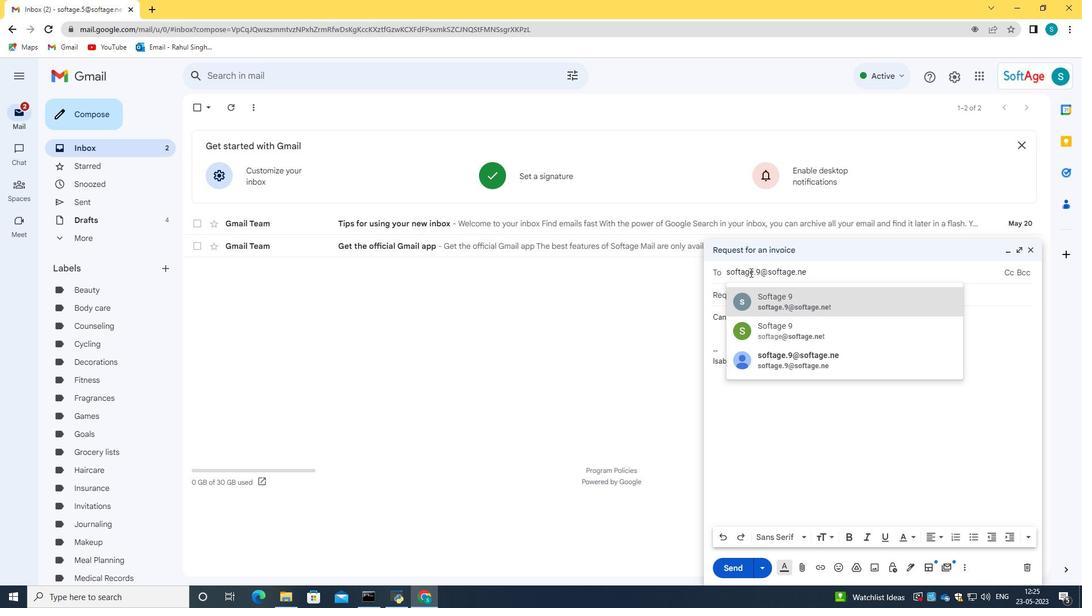 
Action: Mouse moved to (807, 297)
Screenshot: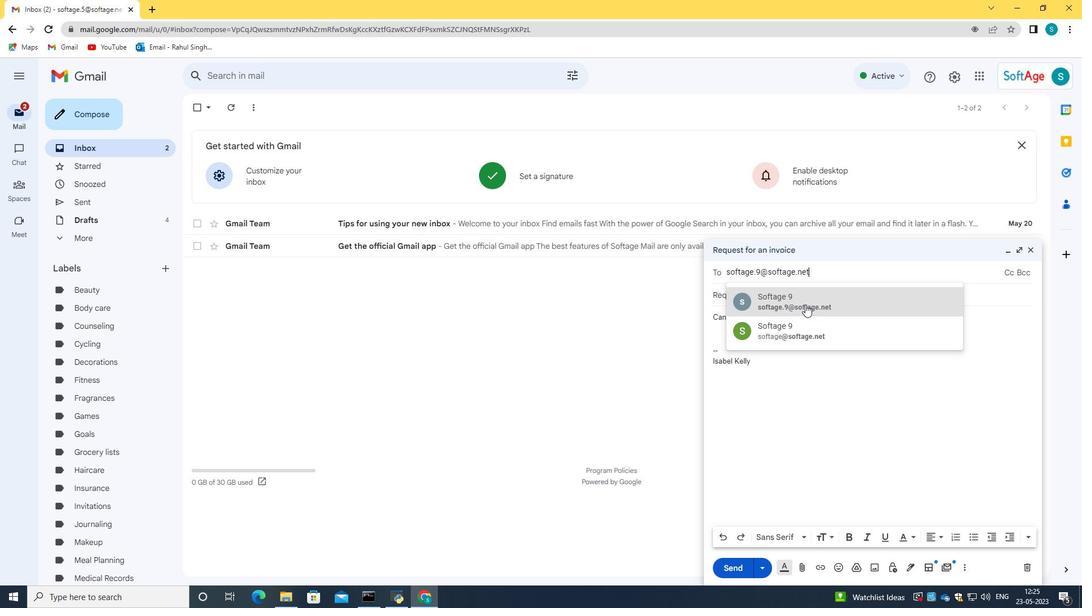 
Action: Mouse pressed left at (807, 297)
Screenshot: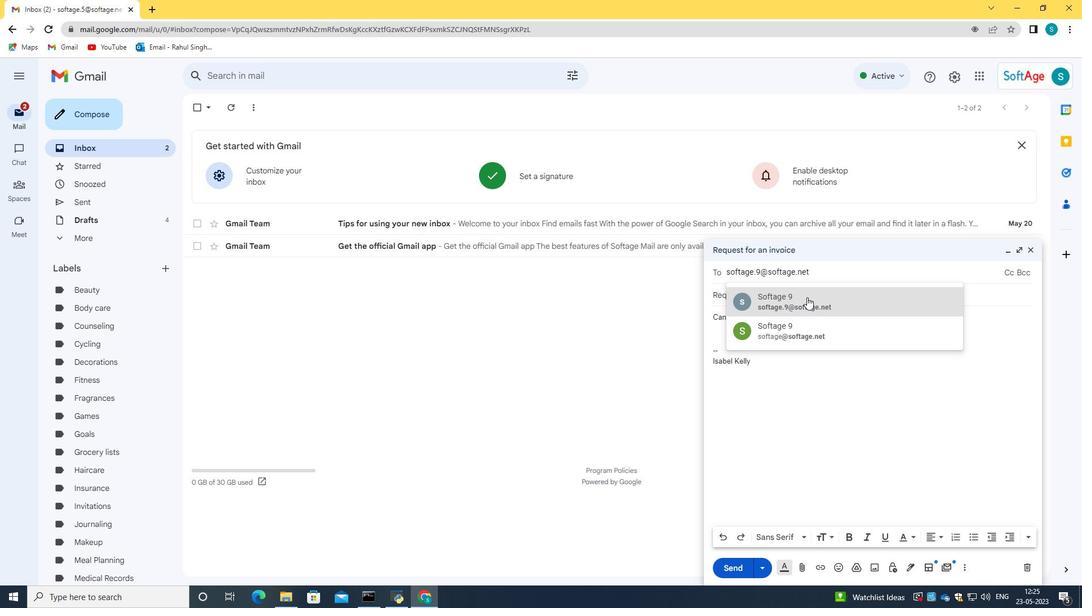 
Action: Mouse moved to (864, 268)
Screenshot: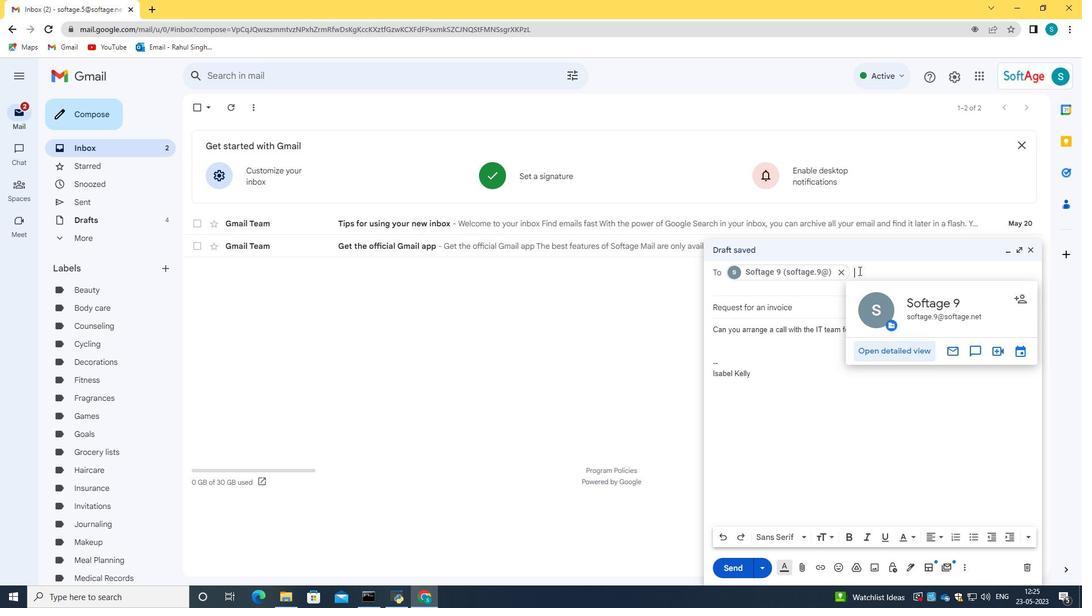 
Action: Mouse pressed left at (864, 268)
Screenshot: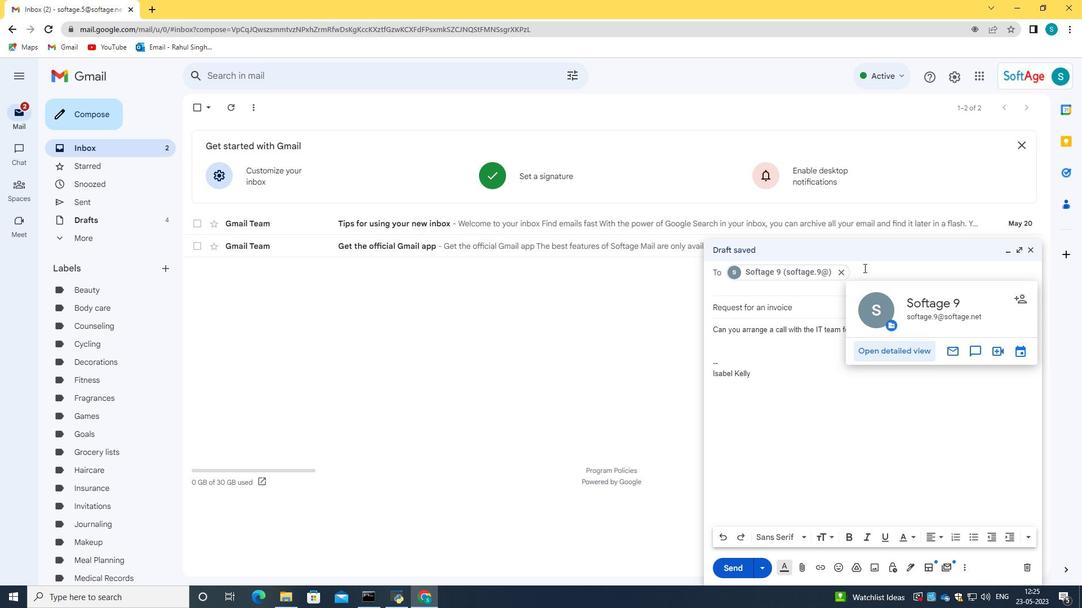 
Action: Mouse moved to (844, 271)
Screenshot: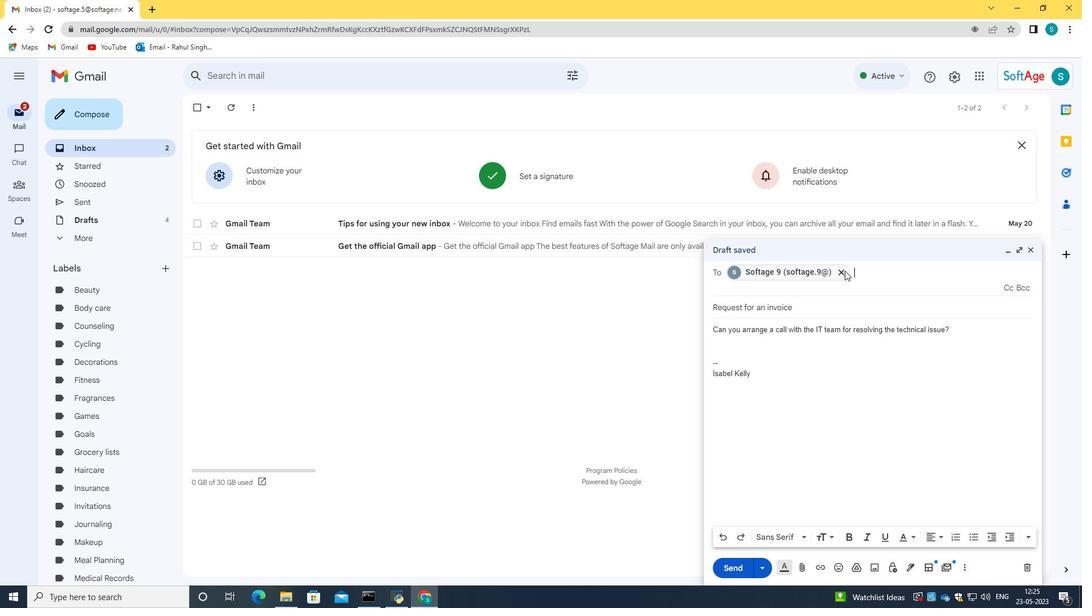 
Action: Mouse pressed left at (844, 271)
Screenshot: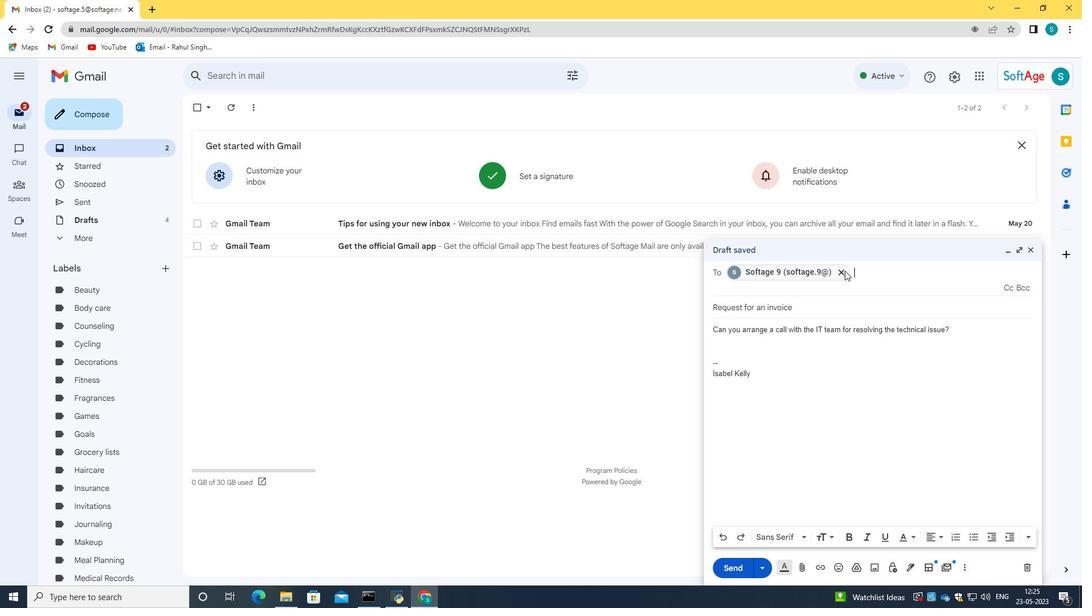 
Action: Mouse moved to (792, 274)
Screenshot: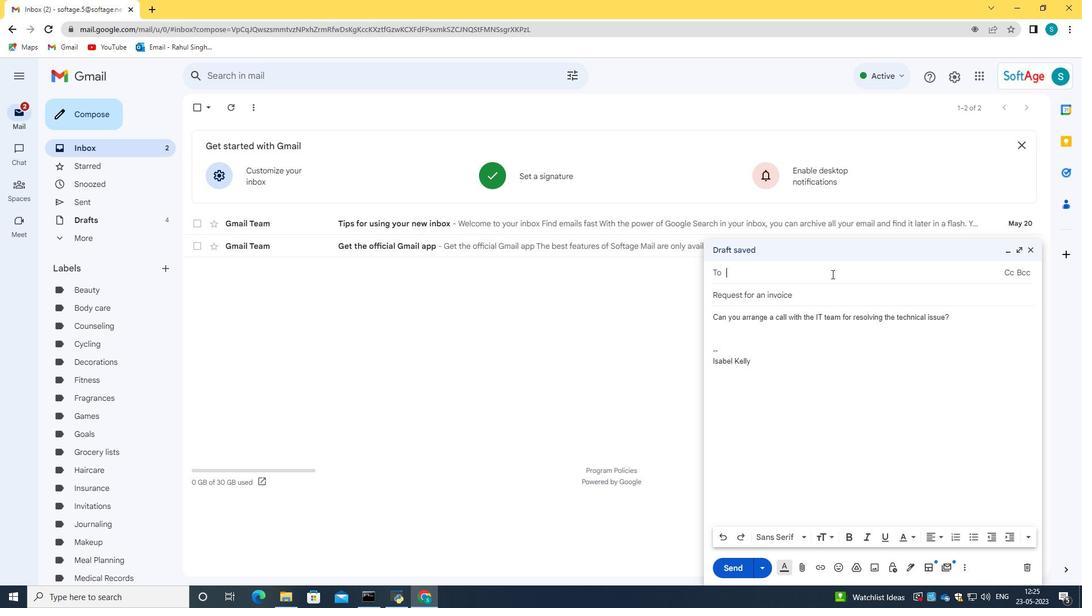 
Action: Key pressed softage.9<Key.shift>@softage.net
Screenshot: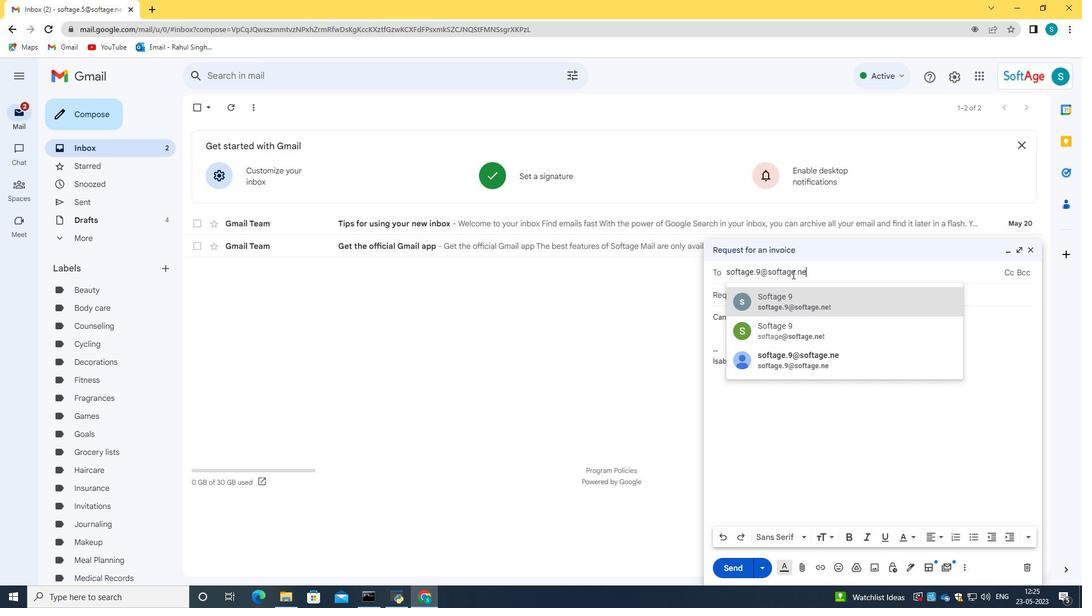 
Action: Mouse moved to (819, 306)
Screenshot: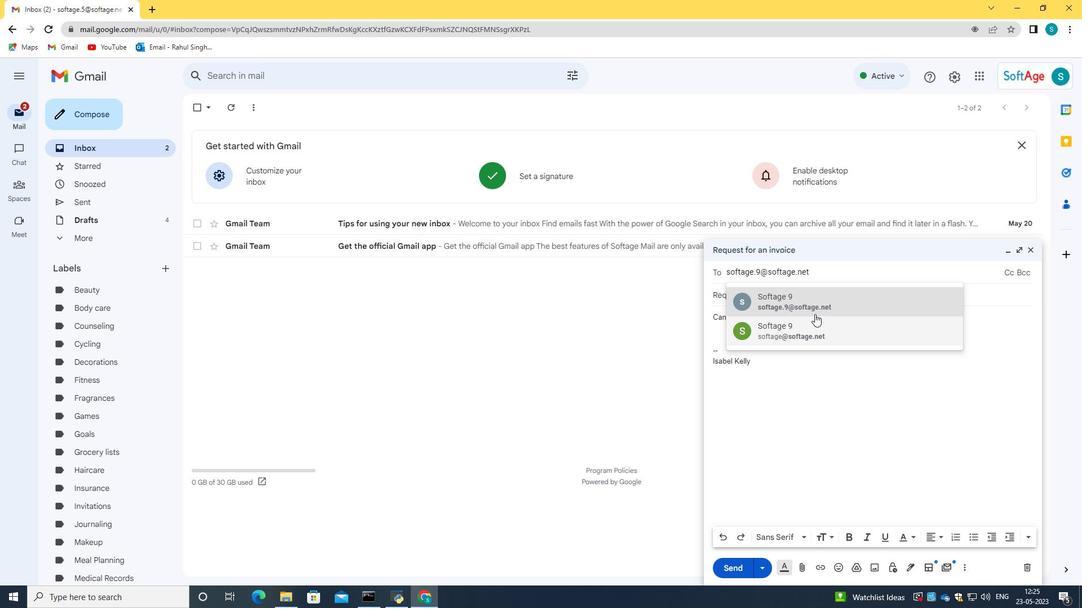 
Action: Mouse pressed left at (819, 306)
Screenshot: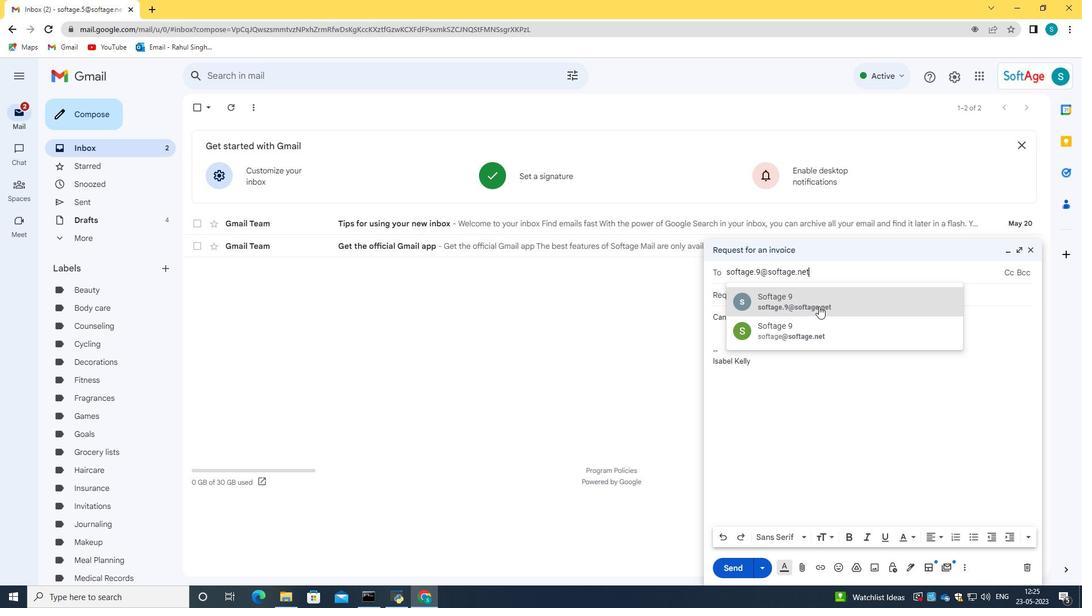 
Action: Mouse moved to (742, 329)
Screenshot: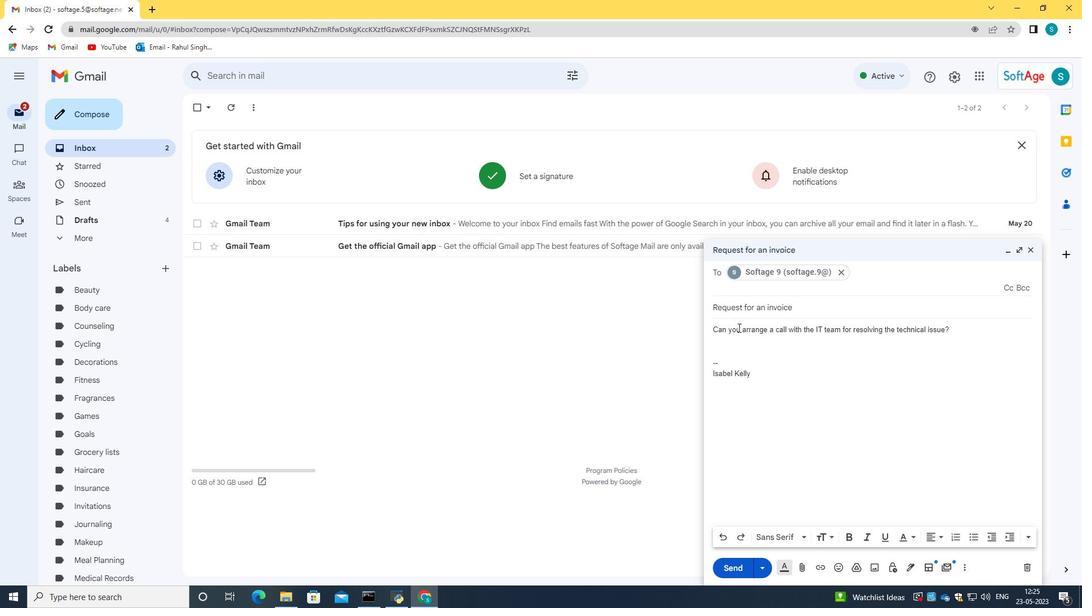 
Action: Mouse pressed left at (742, 329)
Screenshot: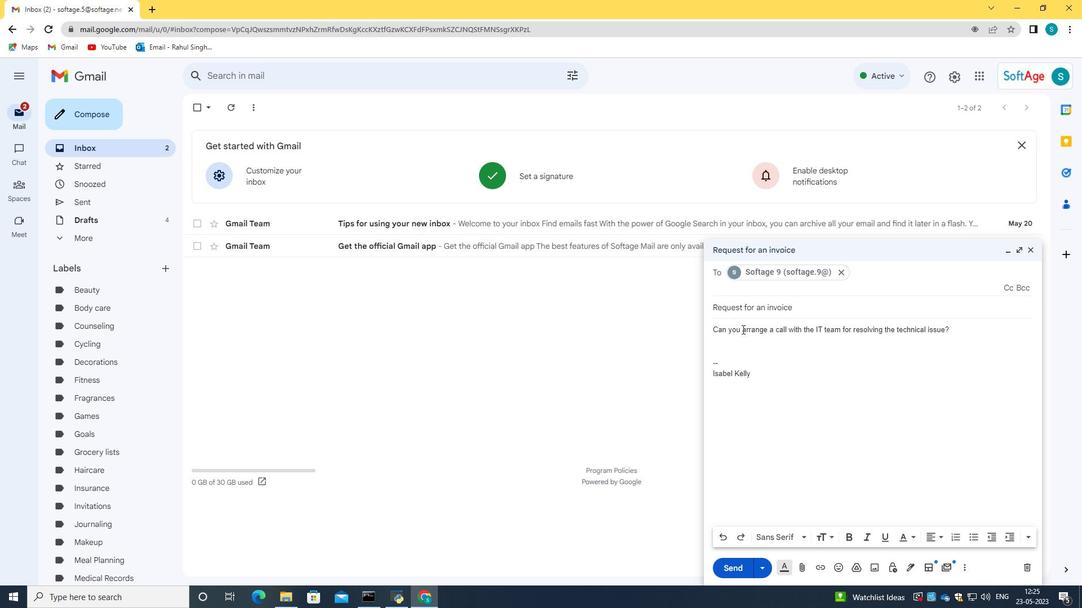 
Action: Key pressed <Key.shift_r><Key.left><Key.left><Key.left><Key.left><Key.left><Key.left><Key.left><Key.left><Key.left>
Screenshot: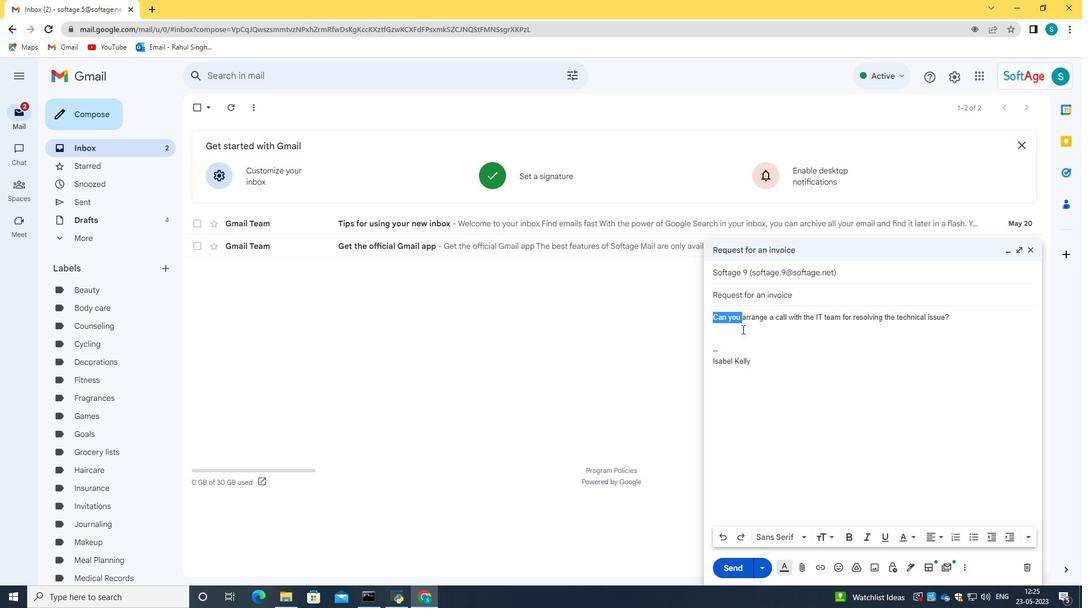 
Action: Mouse moved to (905, 540)
Screenshot: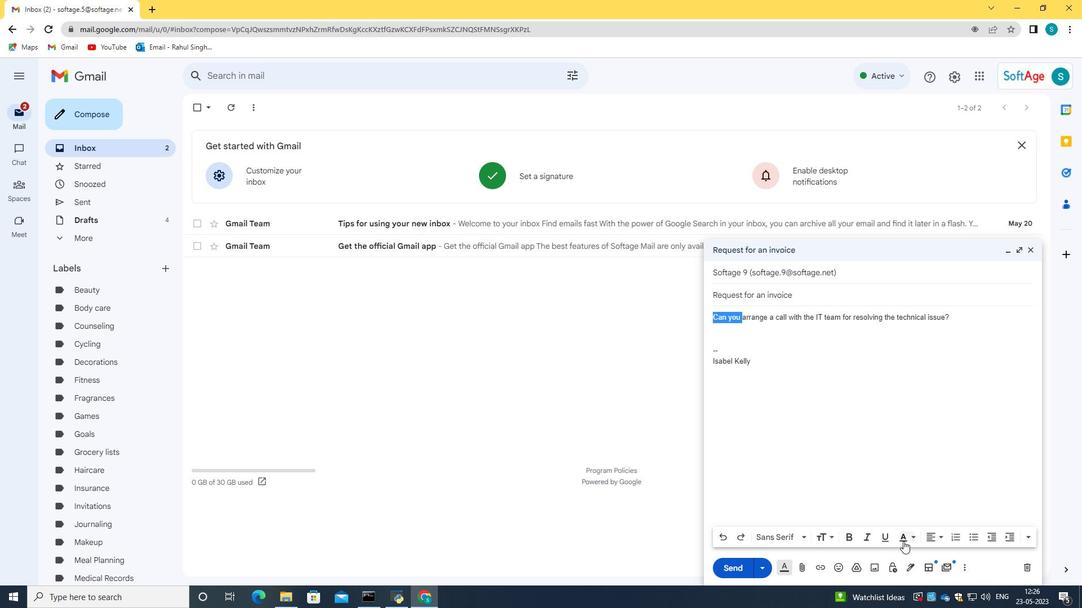 
Action: Mouse pressed left at (905, 540)
Screenshot: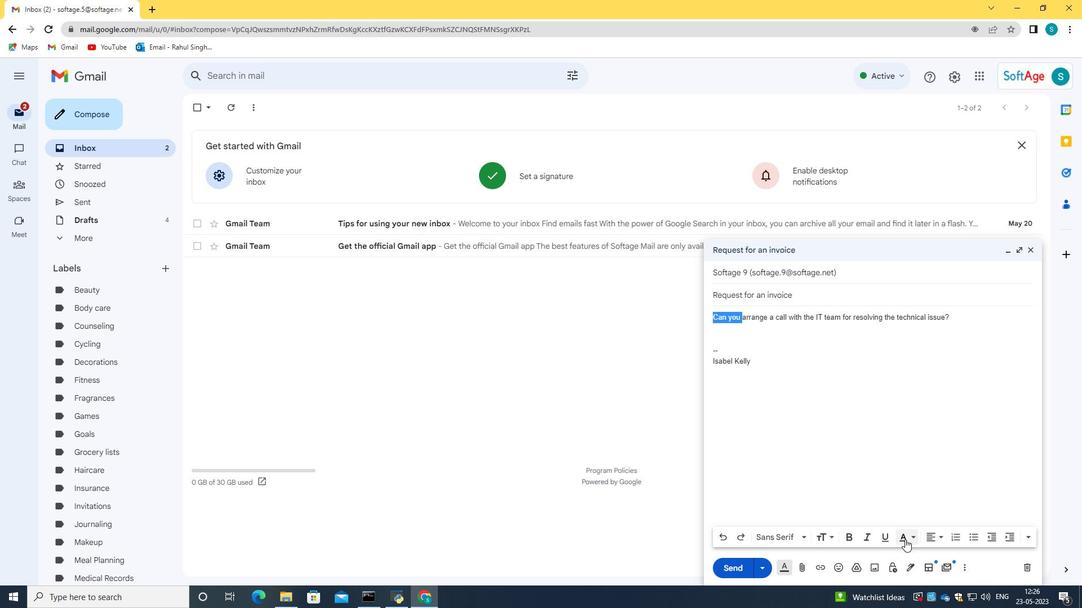 
Action: Mouse moved to (864, 453)
Screenshot: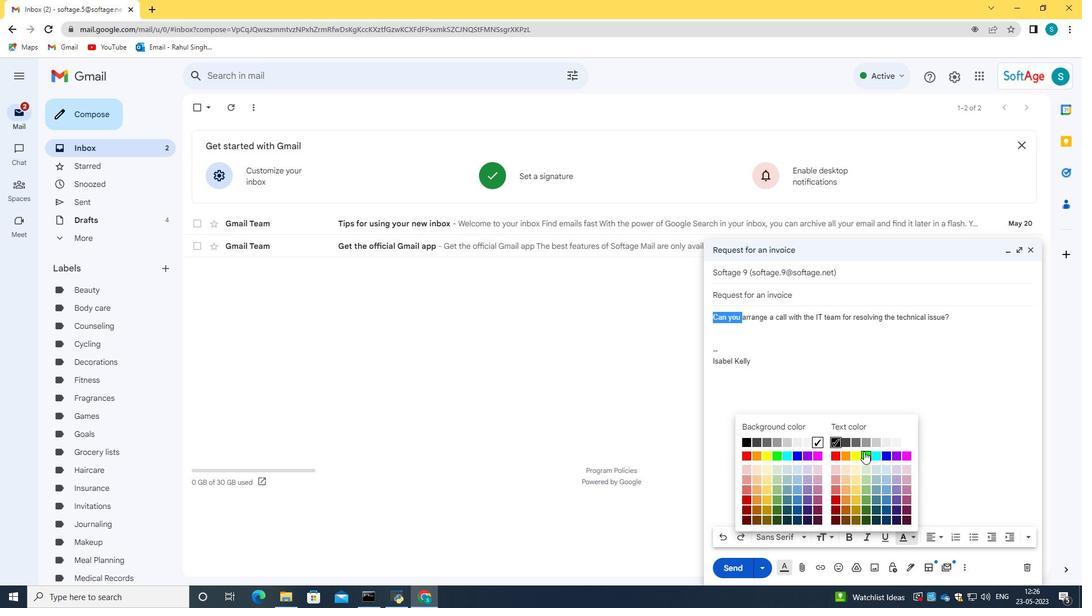 
Action: Mouse pressed left at (864, 453)
Screenshot: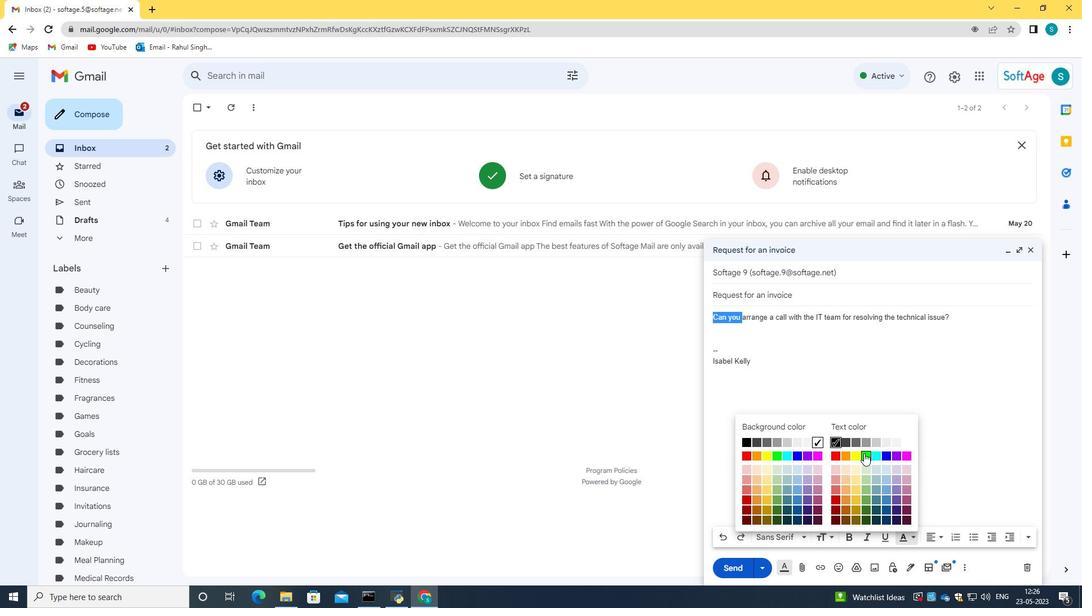 
Action: Mouse moved to (906, 540)
Screenshot: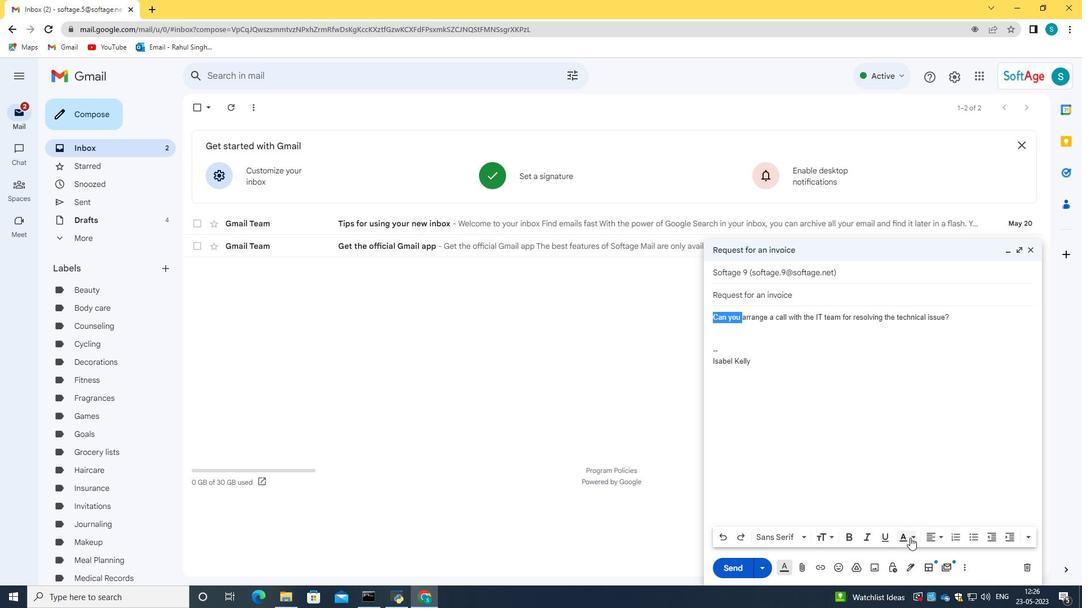 
Action: Mouse pressed left at (906, 540)
Screenshot: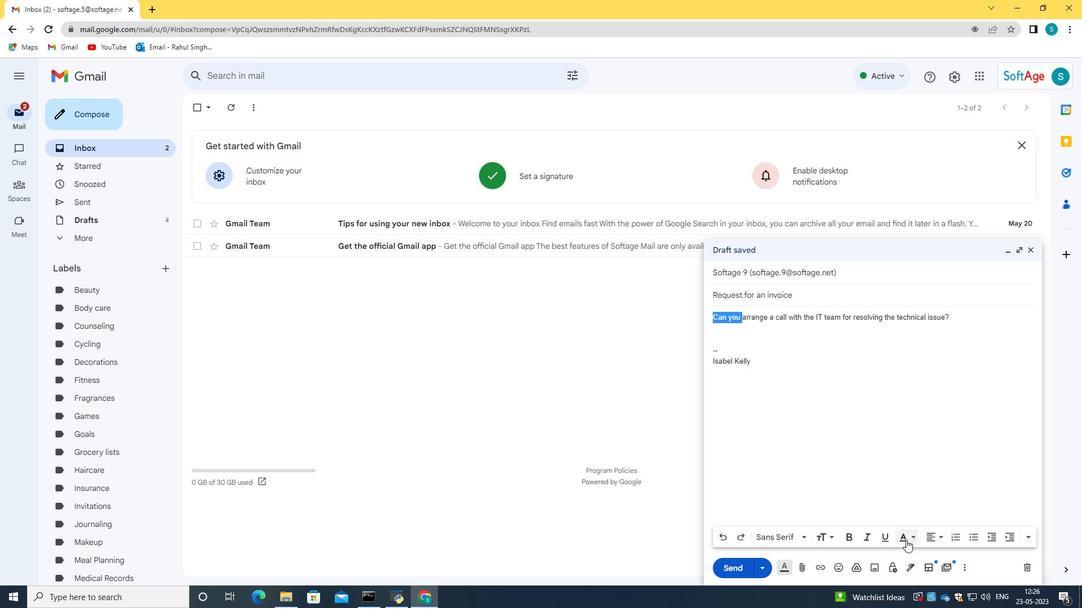 
Action: Mouse moved to (768, 454)
Screenshot: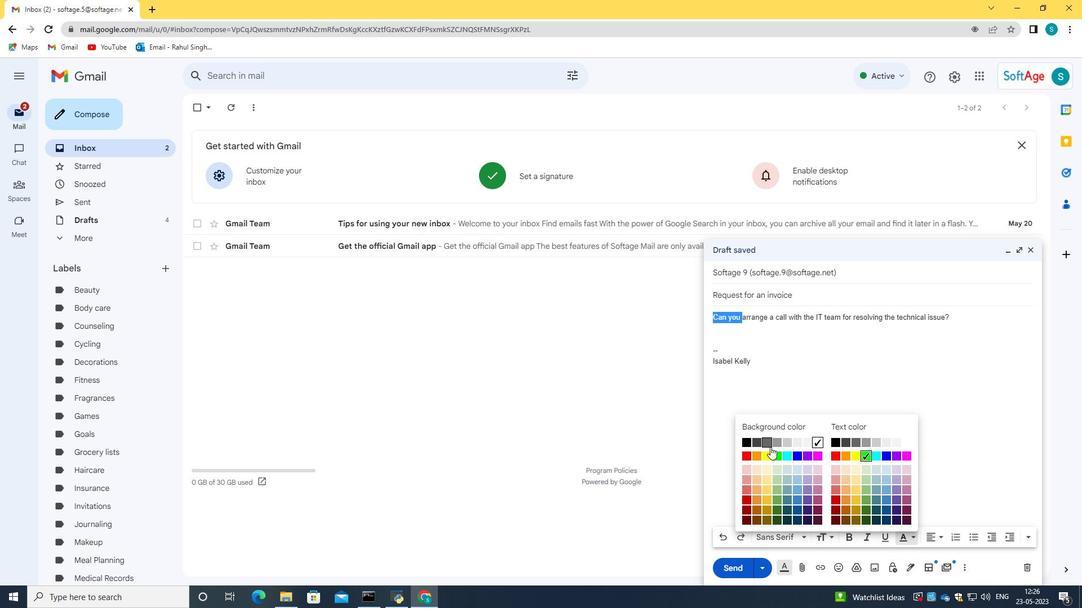 
Action: Mouse pressed left at (768, 454)
Screenshot: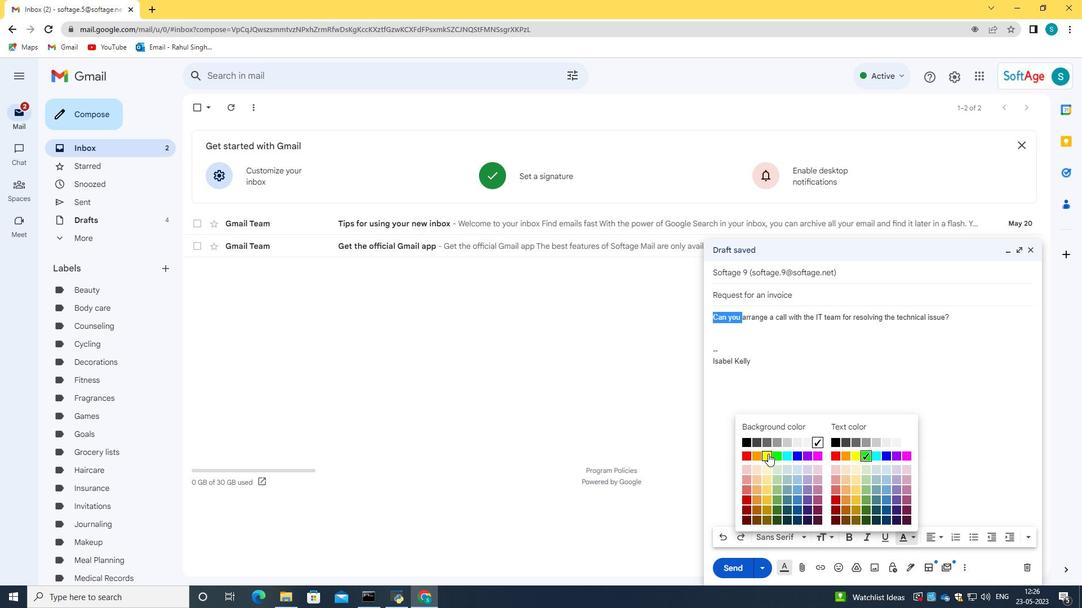 
Action: Mouse moved to (823, 402)
Screenshot: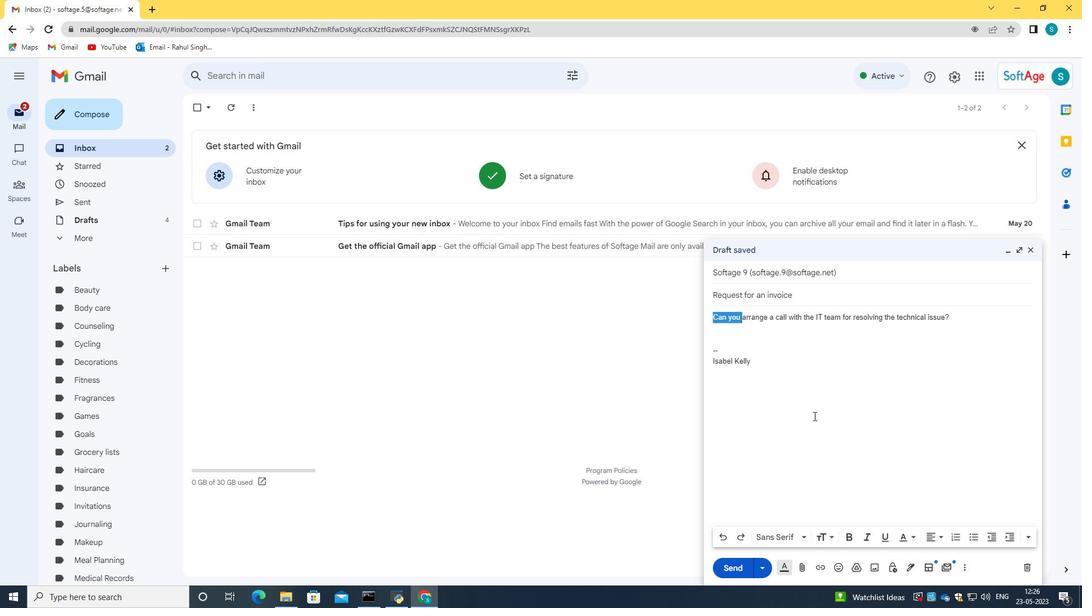 
Action: Mouse pressed left at (823, 402)
Screenshot: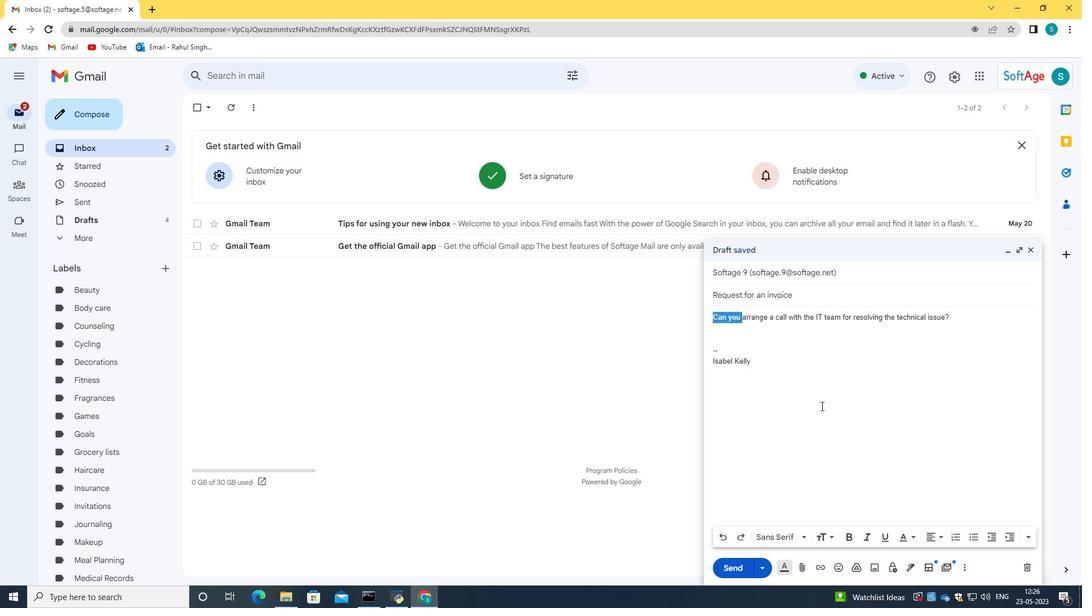 
Action: Mouse moved to (738, 572)
Screenshot: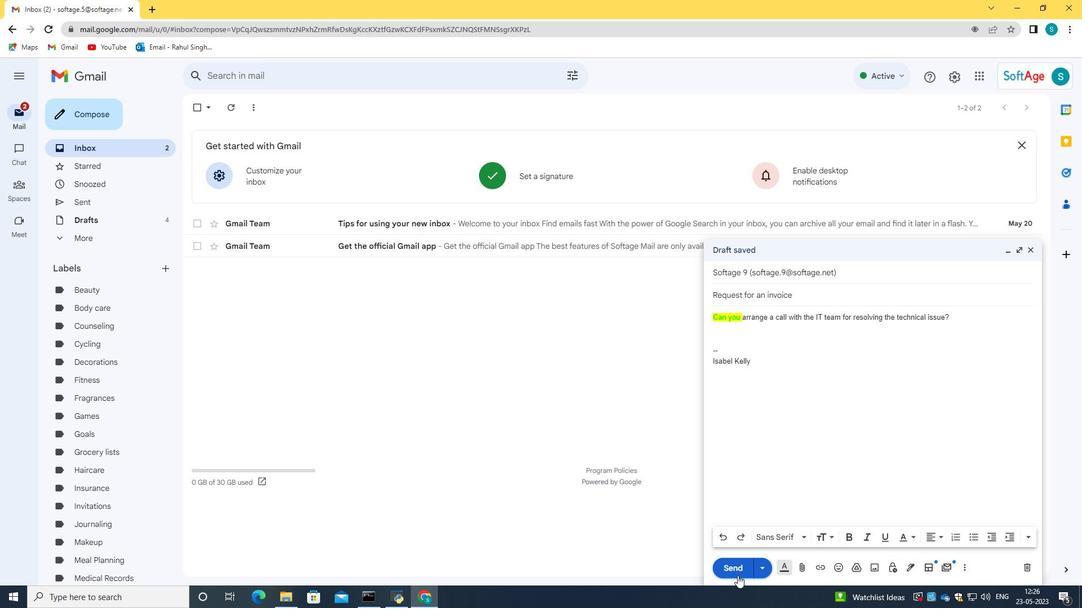 
Action: Mouse pressed left at (738, 572)
Screenshot: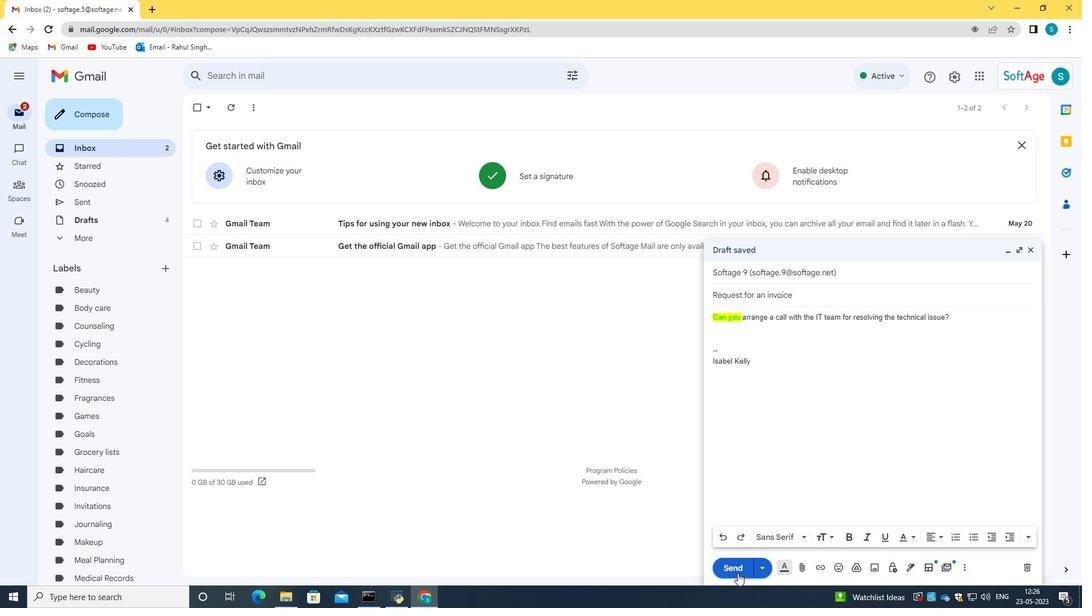 
Action: Mouse moved to (90, 195)
Screenshot: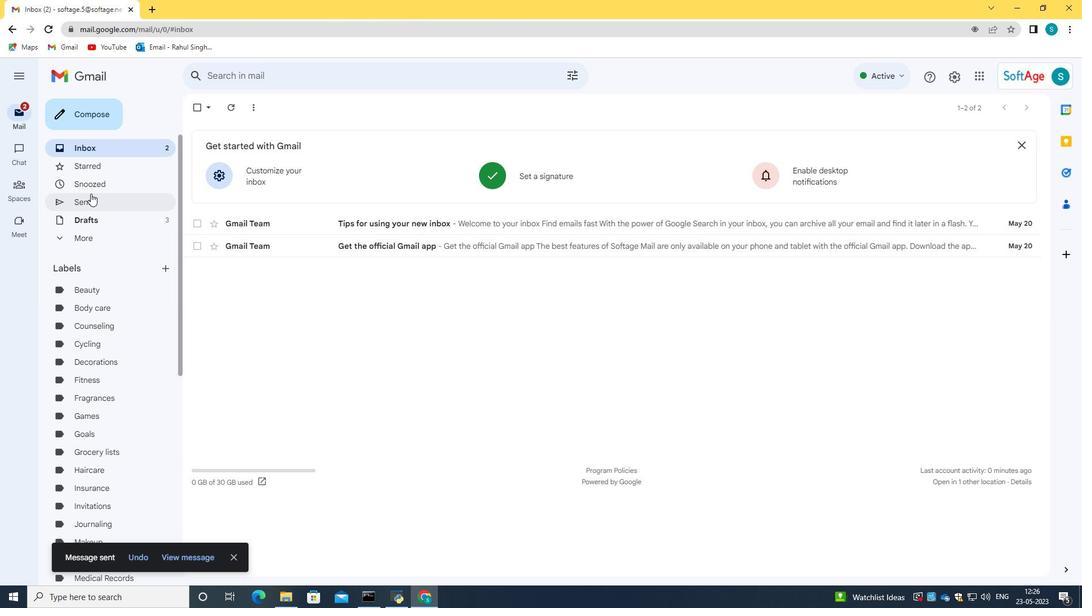 
Action: Mouse pressed left at (90, 195)
Screenshot: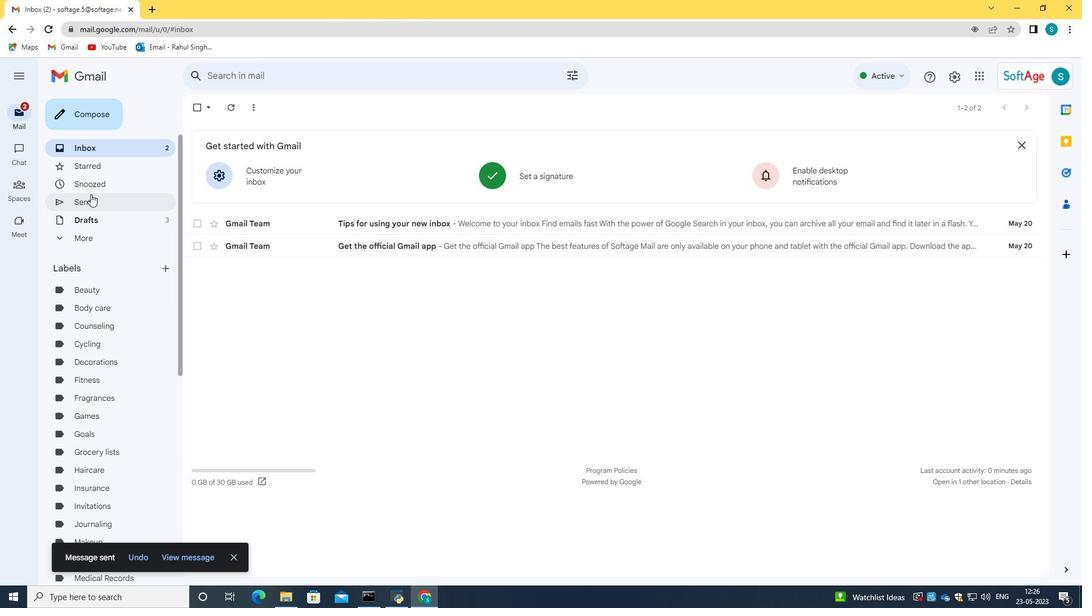 
Action: Mouse moved to (301, 164)
Screenshot: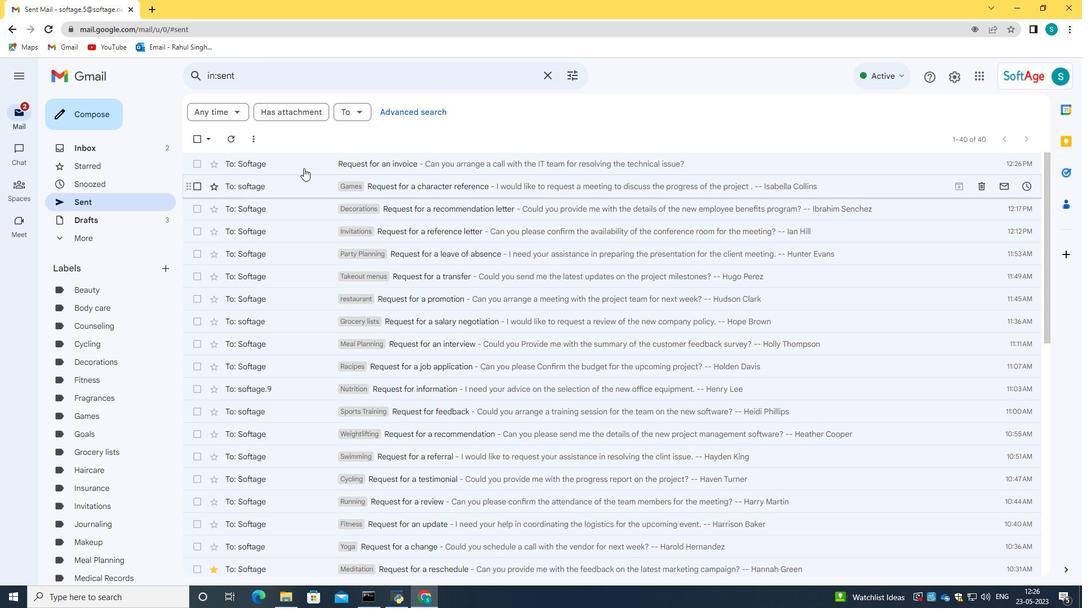 
Action: Mouse pressed right at (301, 164)
Screenshot: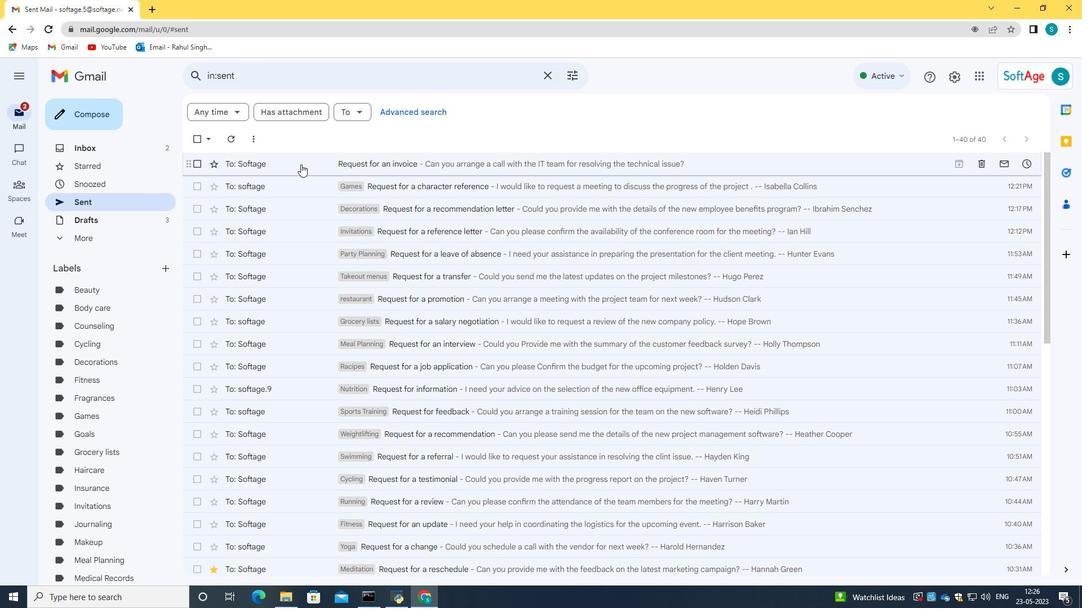 
Action: Mouse moved to (498, 336)
Screenshot: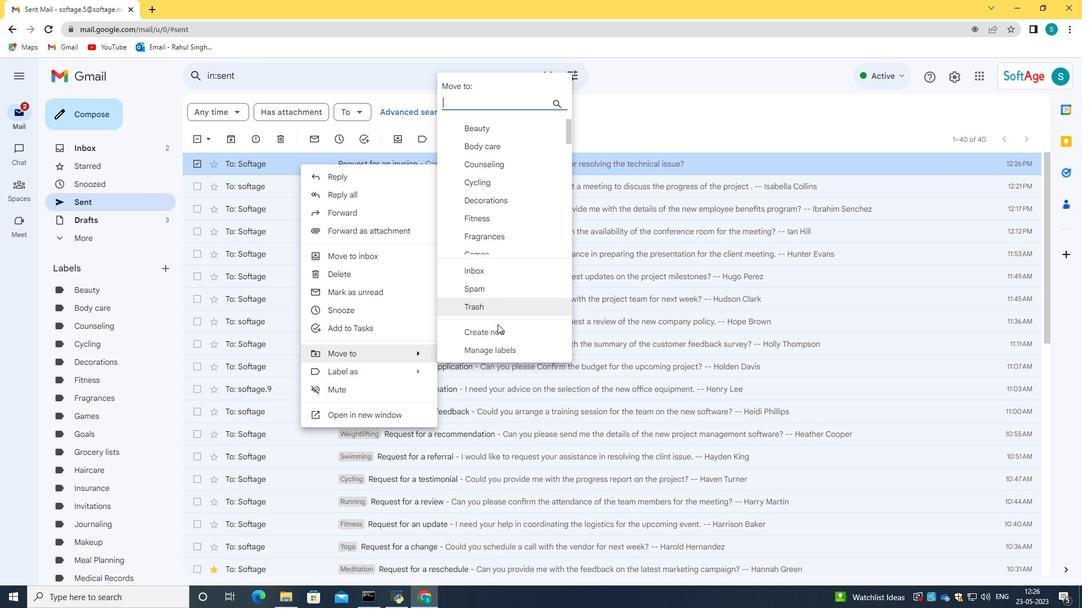 
Action: Mouse pressed left at (498, 336)
Screenshot: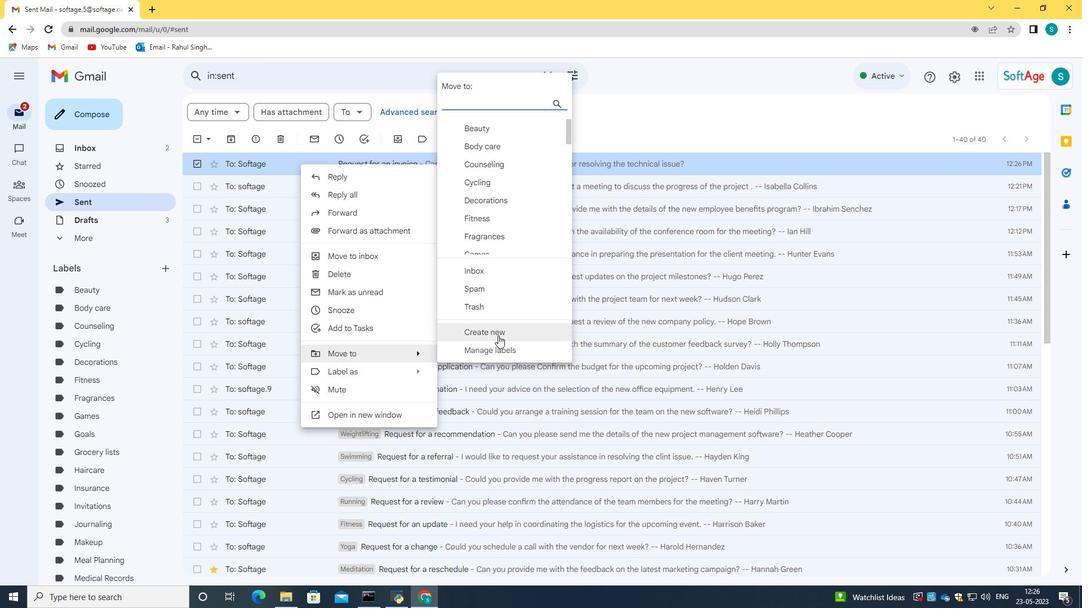
Action: Key pressed <Key.caps_lock>G<Key.caps_lock>ig<Key.backspace>fts
Screenshot: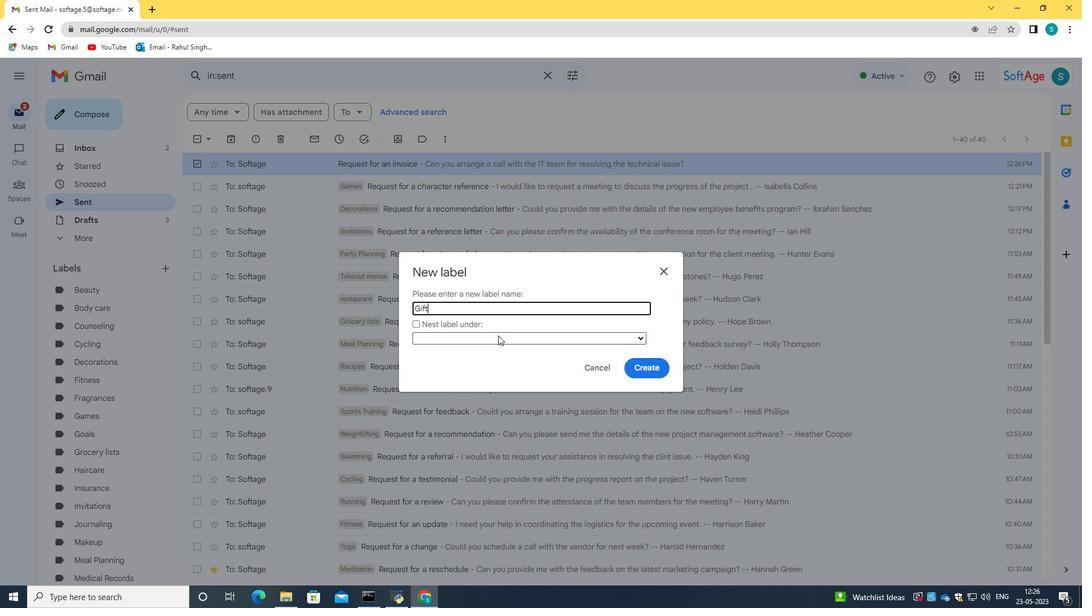 
Action: Mouse moved to (635, 371)
Screenshot: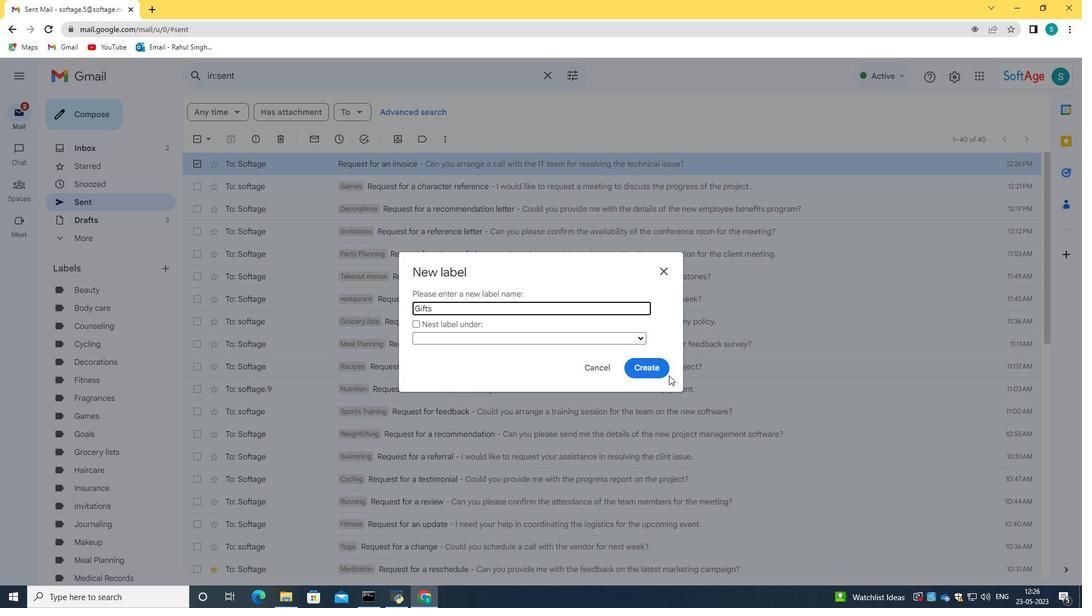 
Action: Mouse pressed left at (635, 371)
Screenshot: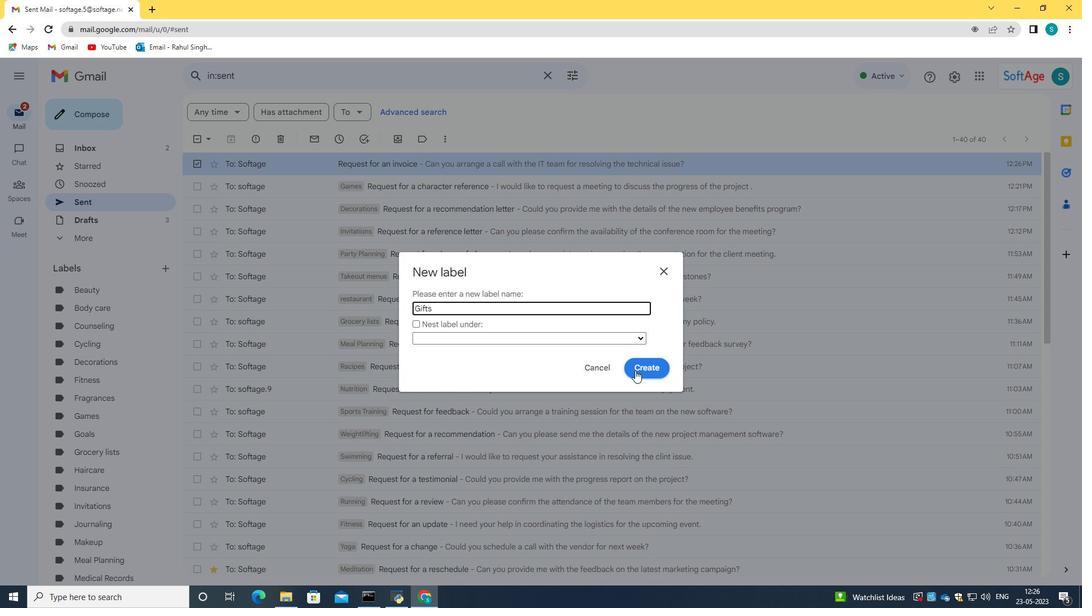 
Action: Mouse moved to (660, 365)
Screenshot: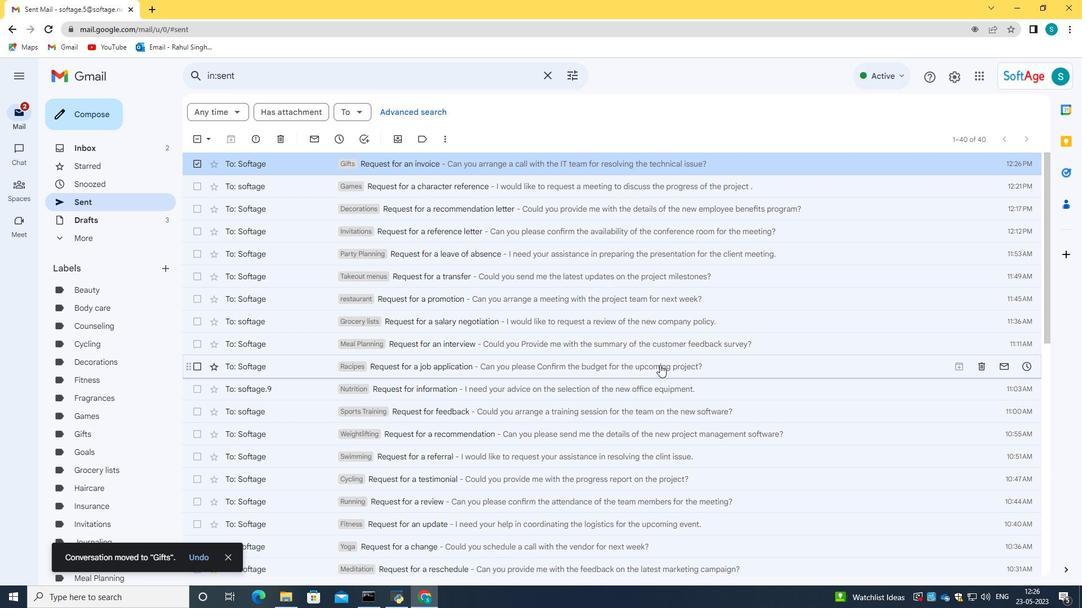 
